 Task: Find connections with filter location Espoo with filter topic #Mobilemarketingwith filter profile language Spanish with filter current company Tata Consumer Products with filter school INIFD Institute with filter industry Electric Lighting Equipment Manufacturing with filter service category Software Testing with filter keywords title Barista
Action: Mouse moved to (257, 199)
Screenshot: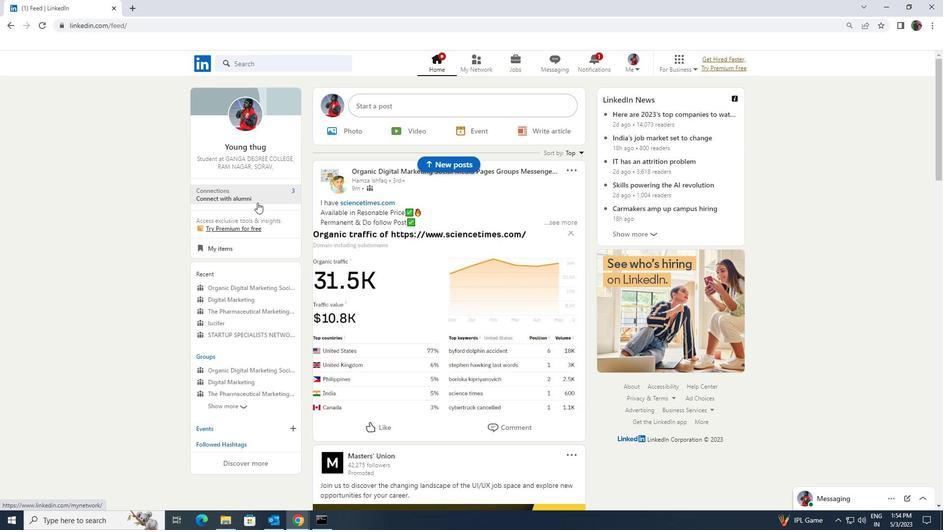 
Action: Mouse pressed left at (257, 199)
Screenshot: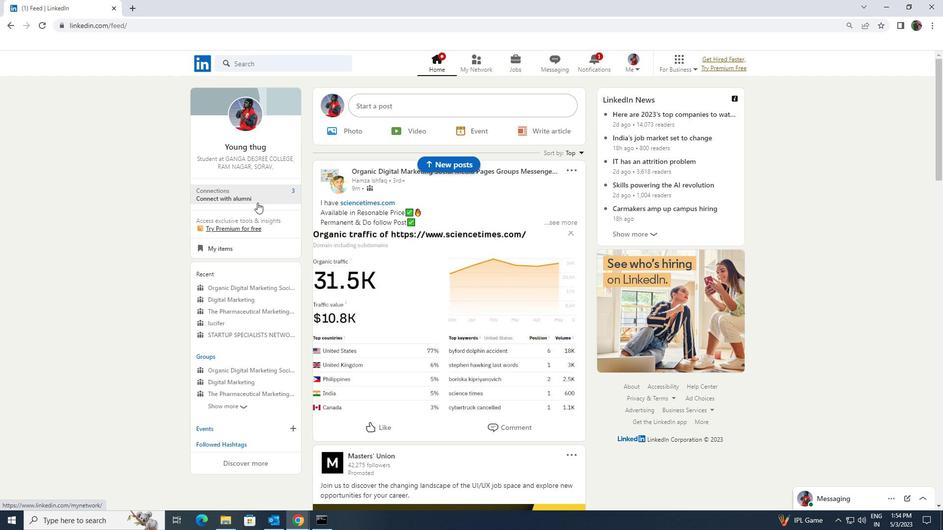 
Action: Mouse moved to (251, 118)
Screenshot: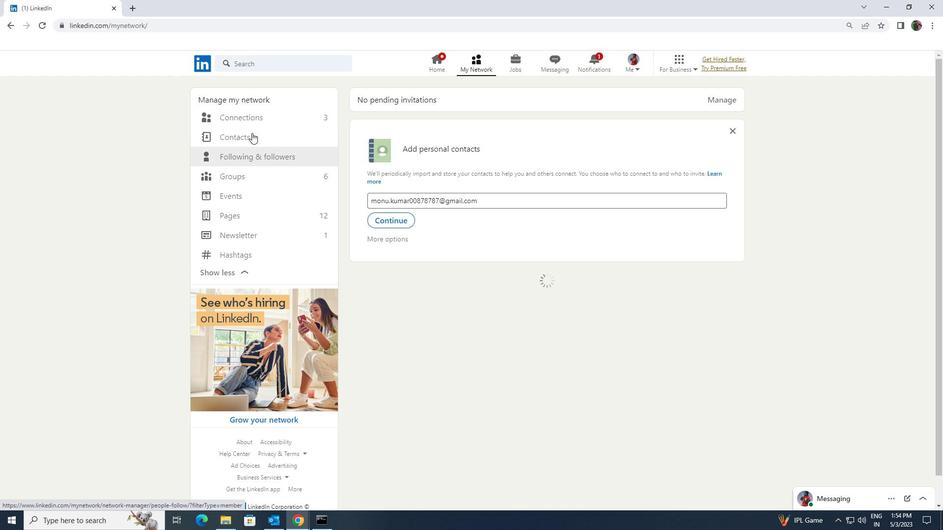 
Action: Mouse pressed left at (251, 118)
Screenshot: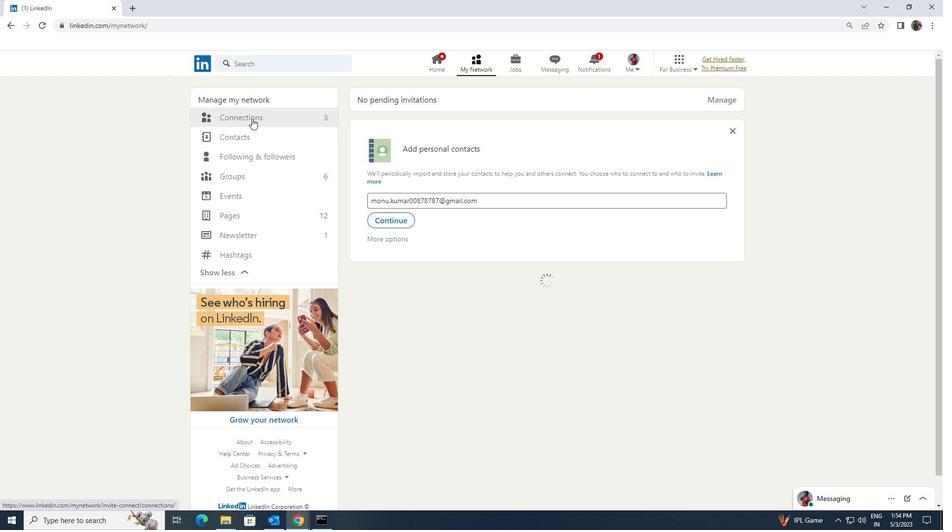 
Action: Mouse moved to (524, 119)
Screenshot: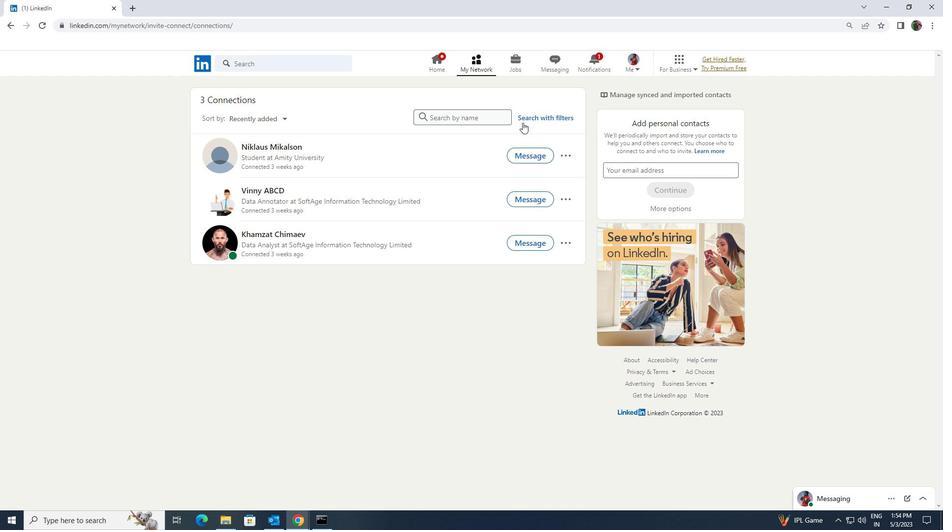 
Action: Mouse pressed left at (524, 119)
Screenshot: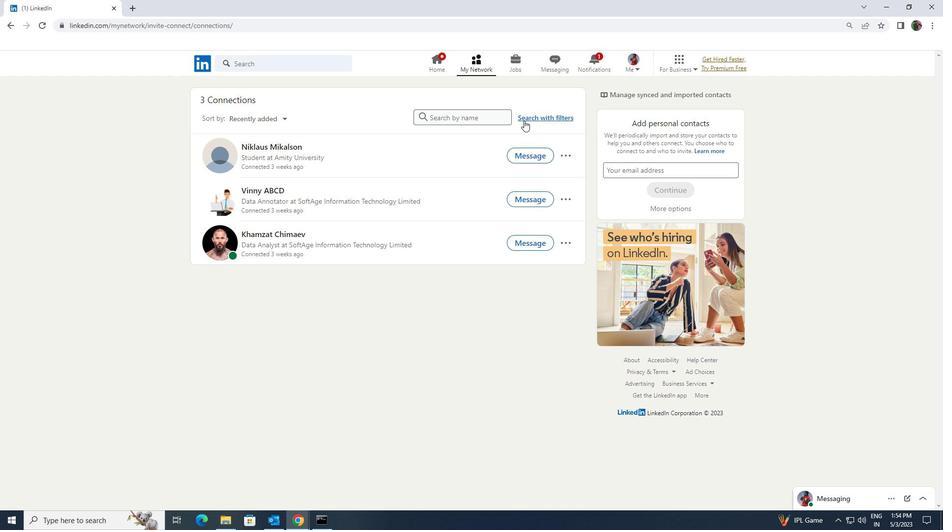 
Action: Mouse moved to (505, 94)
Screenshot: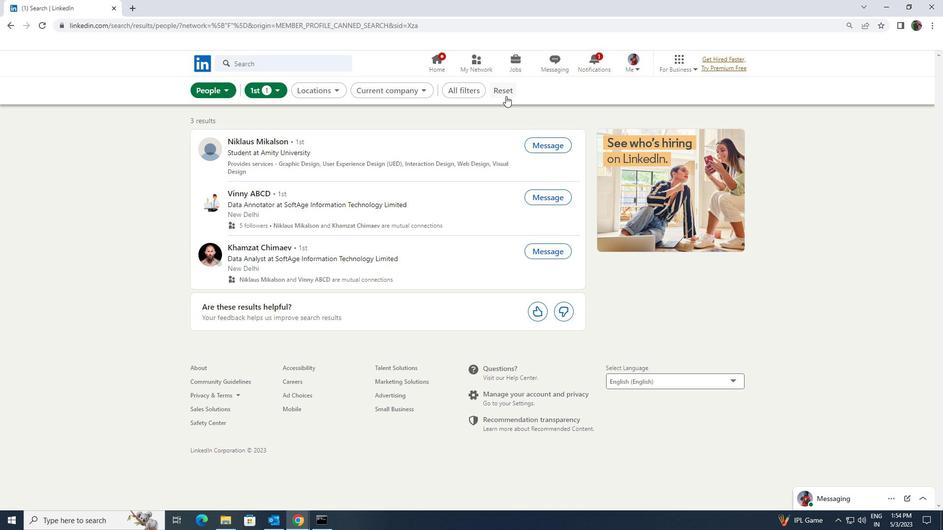 
Action: Mouse pressed left at (505, 94)
Screenshot: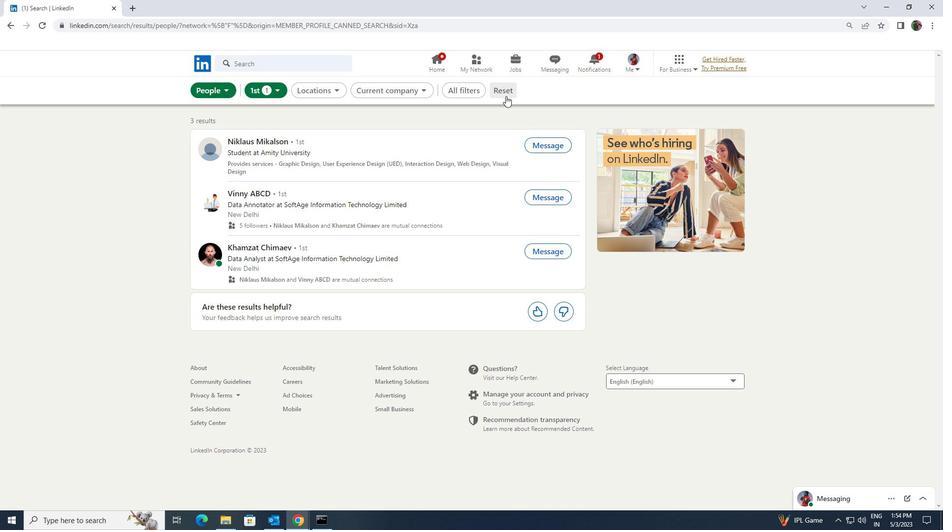 
Action: Mouse moved to (480, 91)
Screenshot: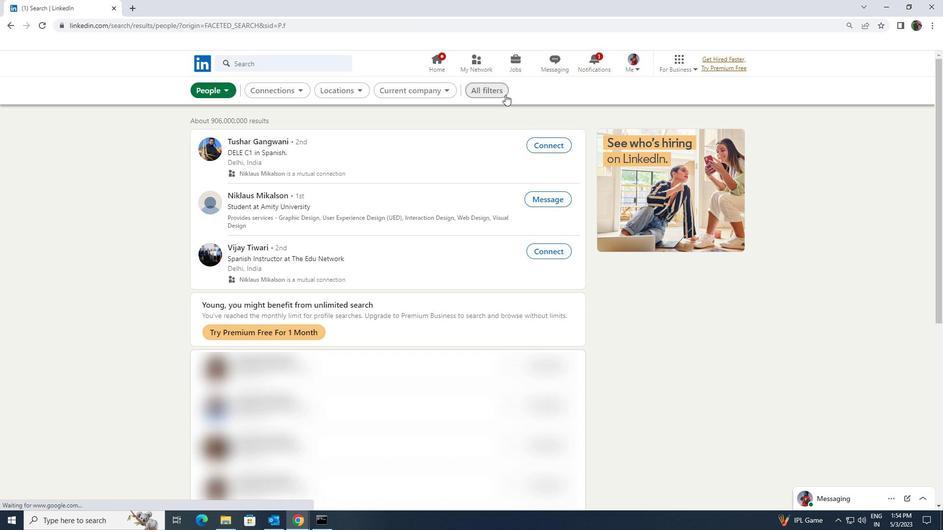 
Action: Mouse pressed left at (480, 91)
Screenshot: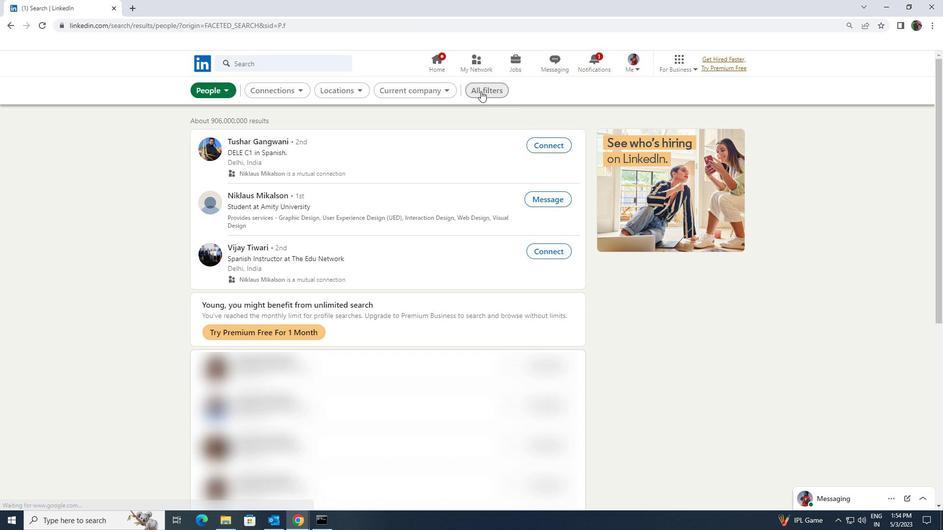 
Action: Mouse moved to (808, 381)
Screenshot: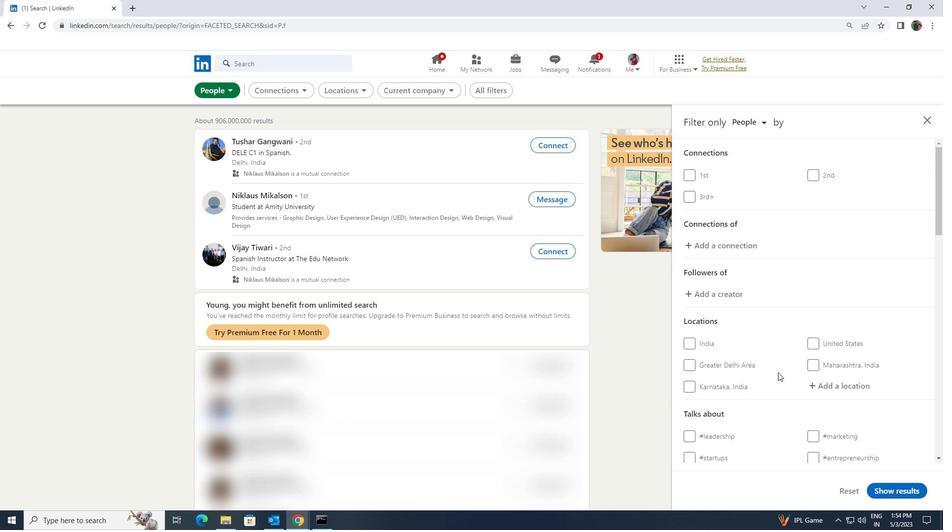 
Action: Mouse pressed left at (808, 381)
Screenshot: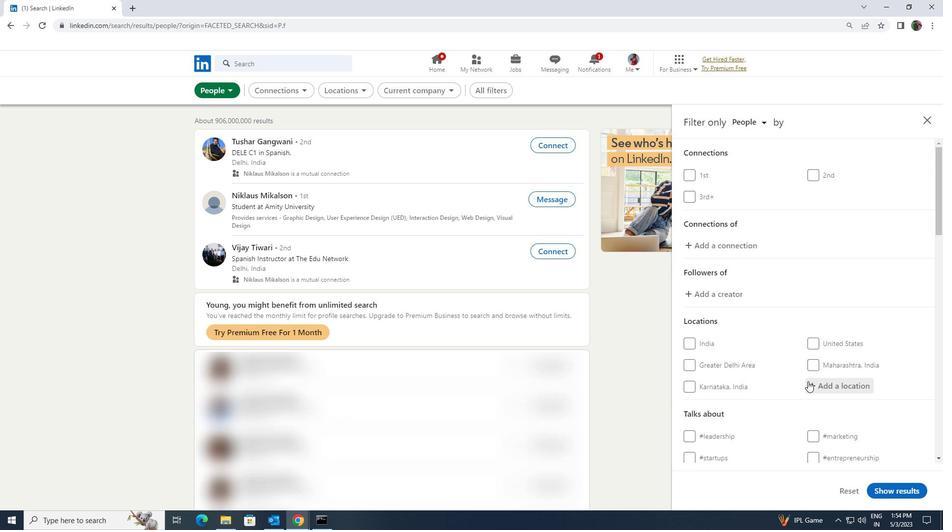 
Action: Mouse moved to (806, 381)
Screenshot: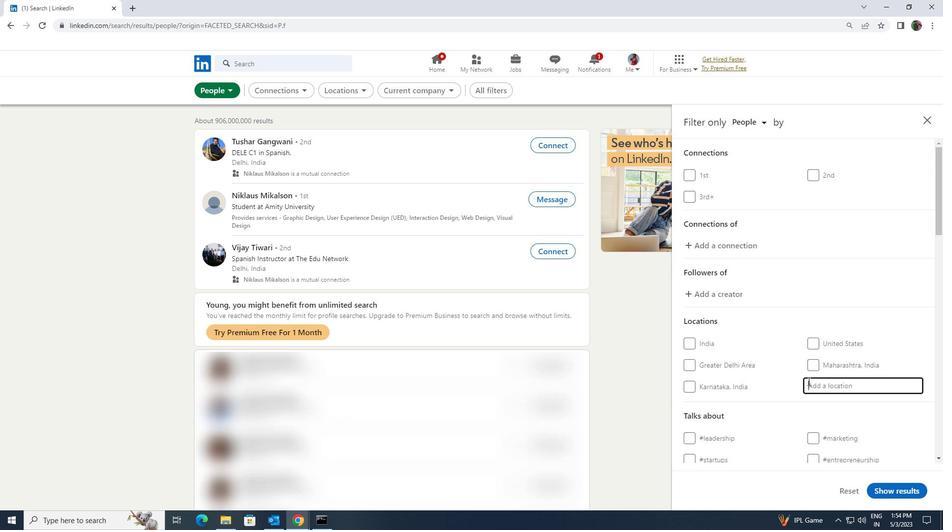 
Action: Key pressed <Key.shift>ESPOO
Screenshot: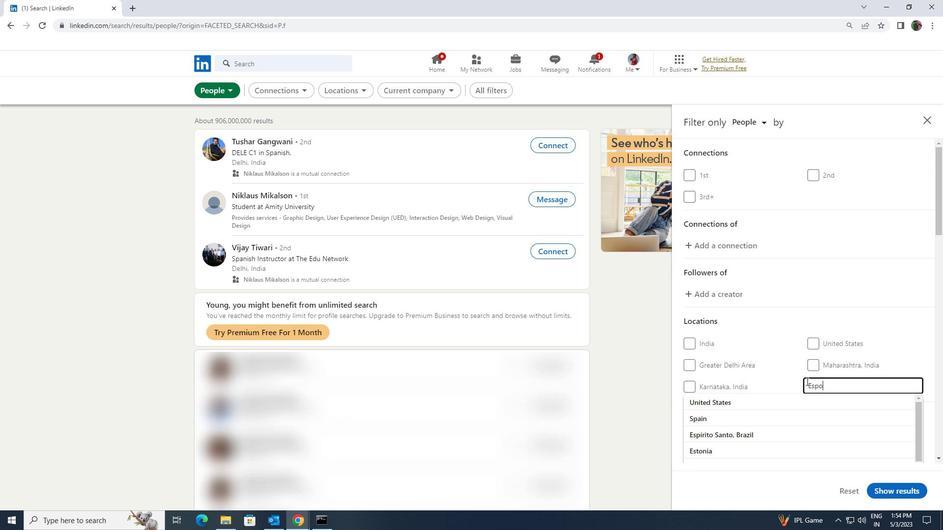 
Action: Mouse moved to (792, 403)
Screenshot: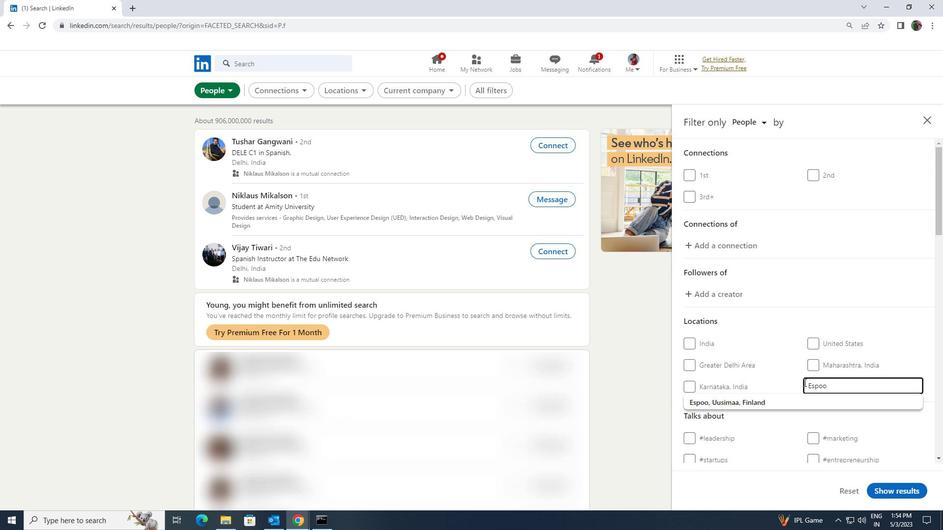 
Action: Mouse pressed left at (792, 403)
Screenshot: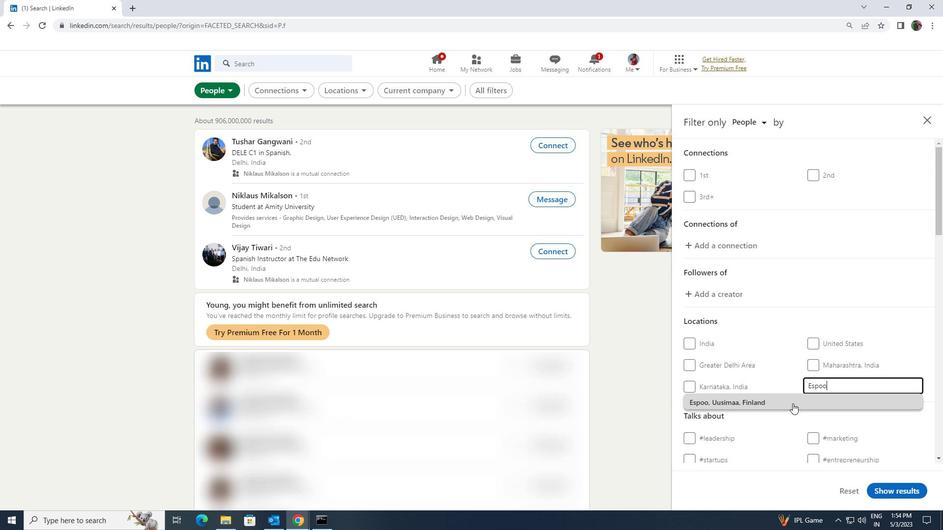 
Action: Mouse moved to (792, 403)
Screenshot: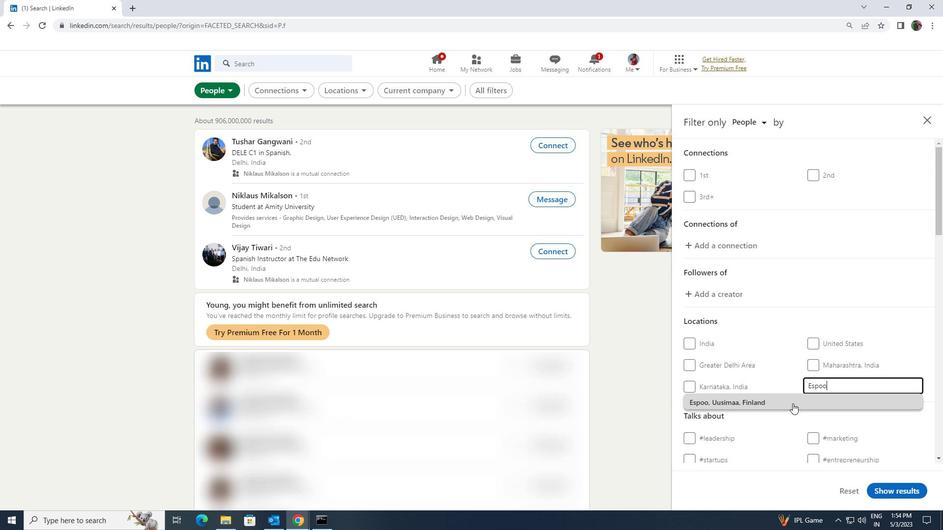 
Action: Mouse scrolled (792, 403) with delta (0, 0)
Screenshot: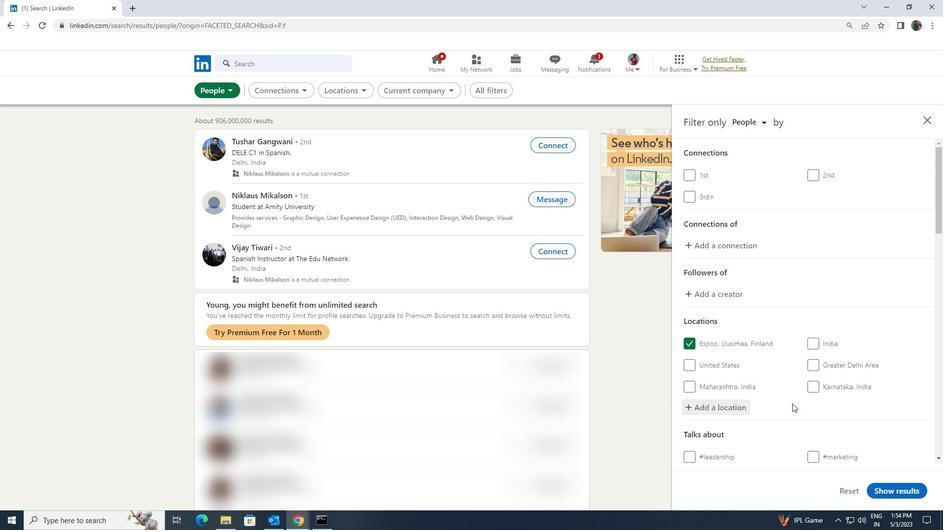 
Action: Mouse scrolled (792, 403) with delta (0, 0)
Screenshot: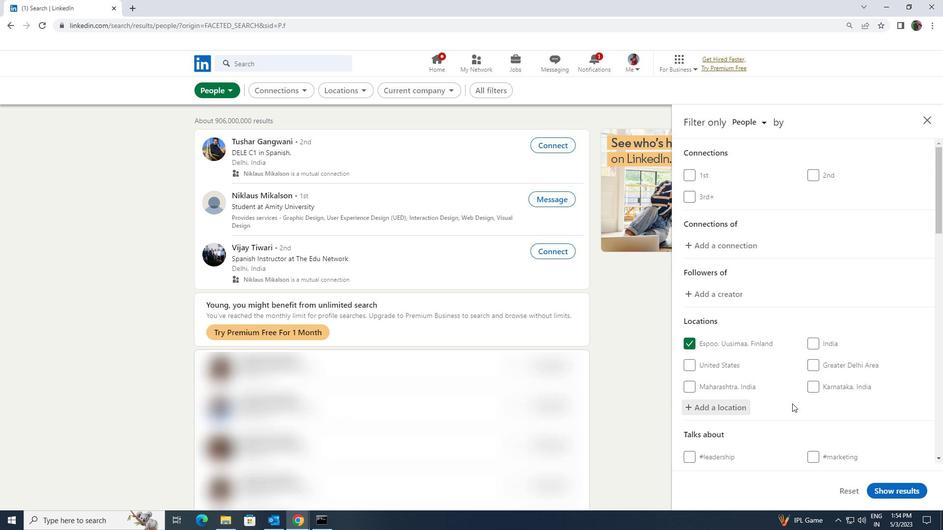 
Action: Mouse moved to (806, 397)
Screenshot: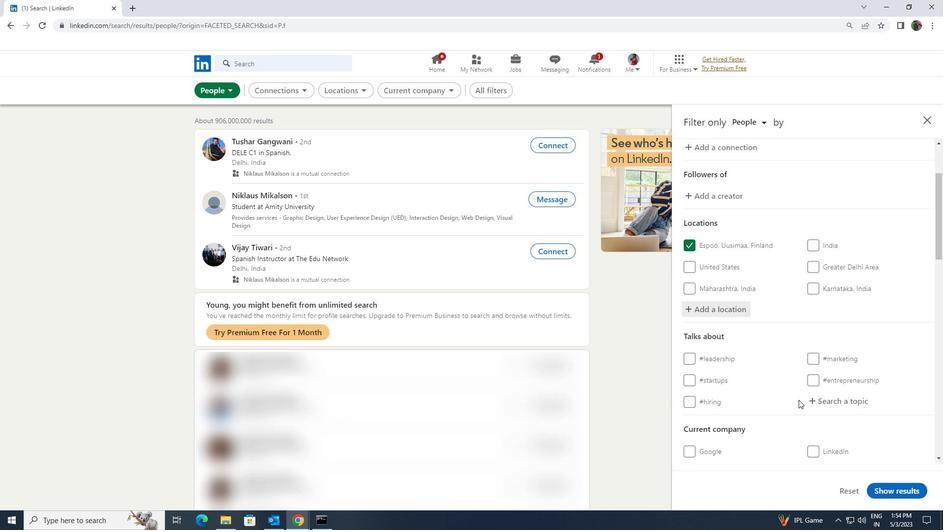 
Action: Mouse pressed left at (806, 397)
Screenshot: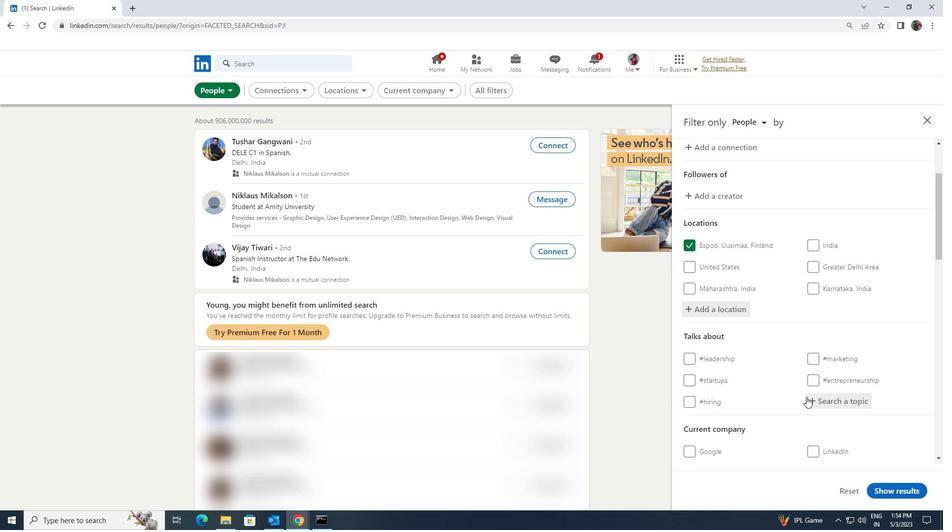 
Action: Mouse moved to (805, 396)
Screenshot: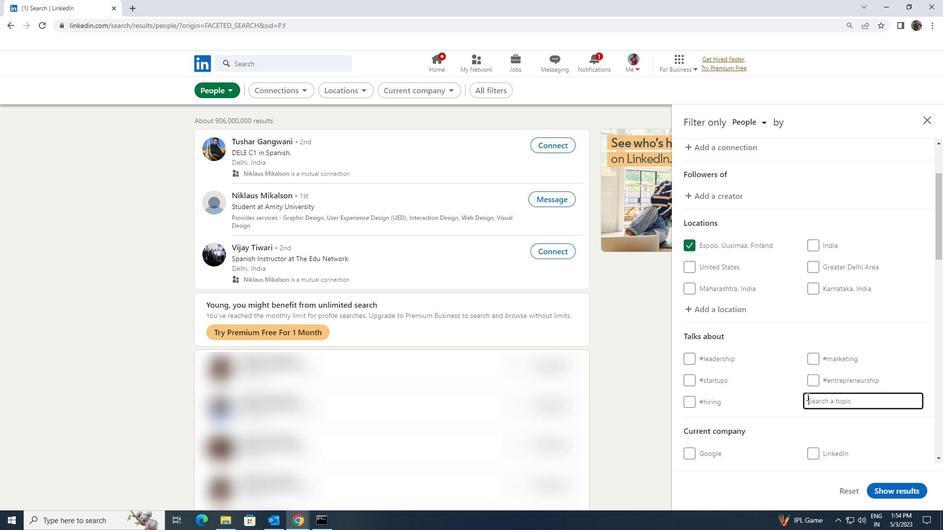 
Action: Key pressed <Key.shift>MOBILEMARKET
Screenshot: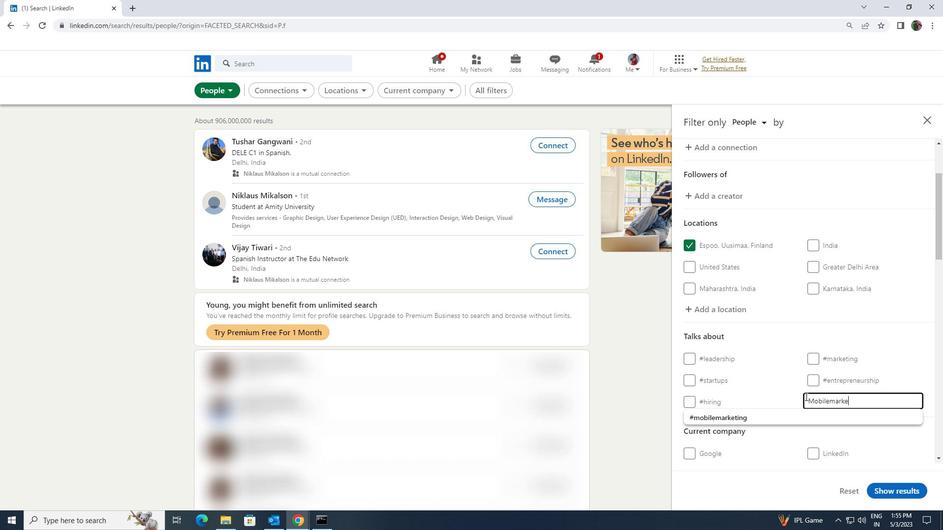 
Action: Mouse moved to (786, 412)
Screenshot: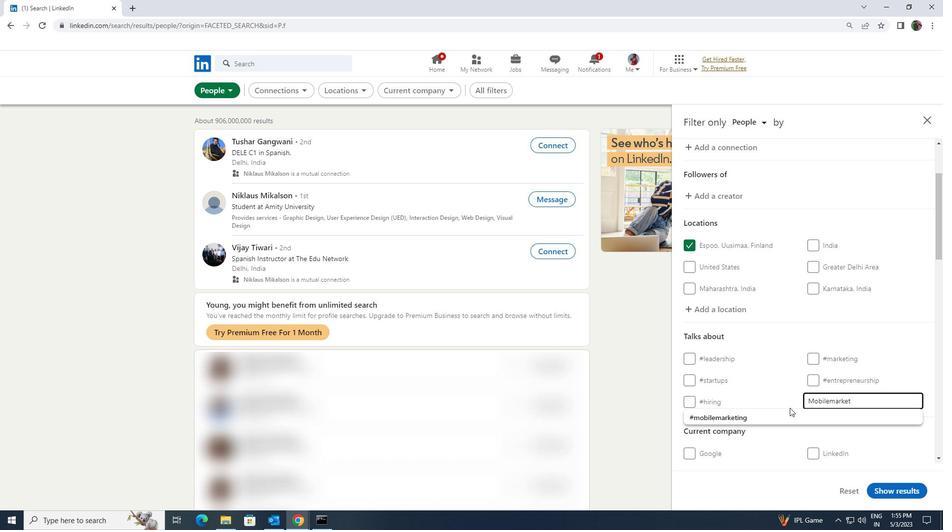
Action: Mouse pressed left at (786, 412)
Screenshot: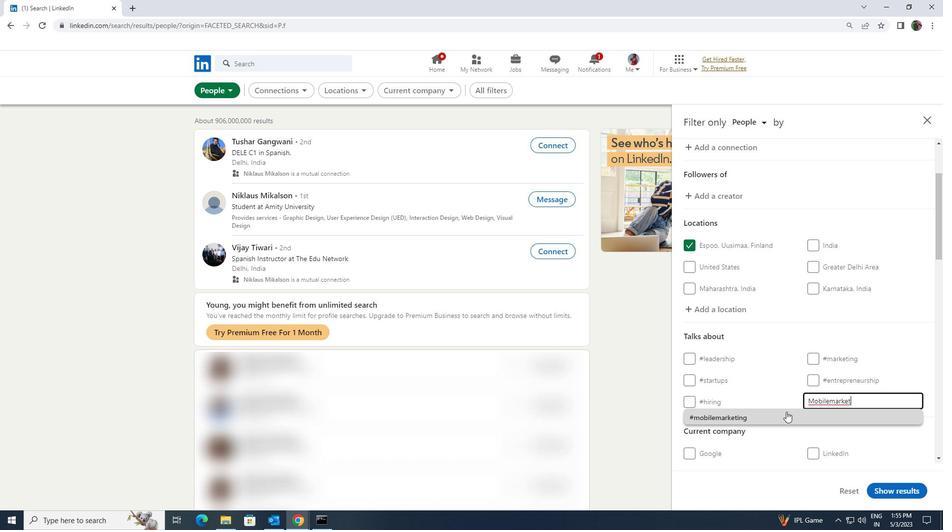 
Action: Mouse scrolled (786, 411) with delta (0, 0)
Screenshot: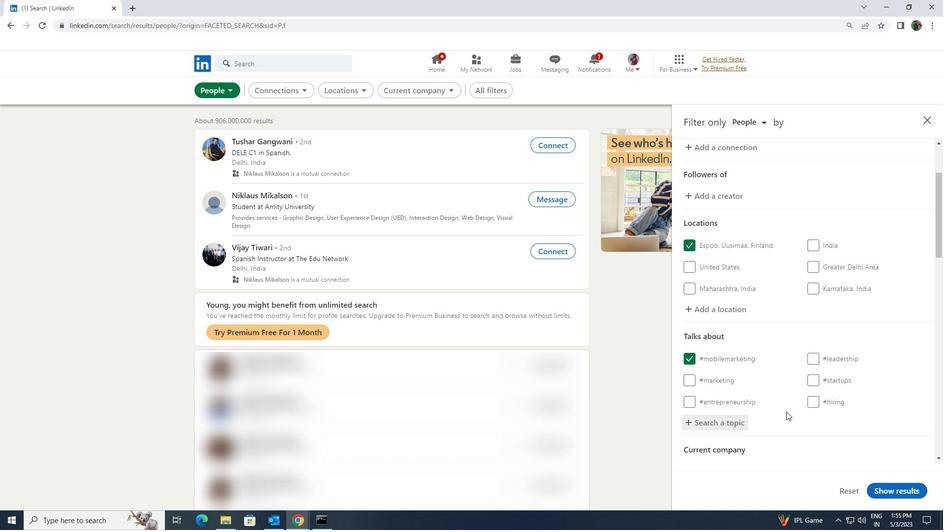 
Action: Mouse scrolled (786, 411) with delta (0, 0)
Screenshot: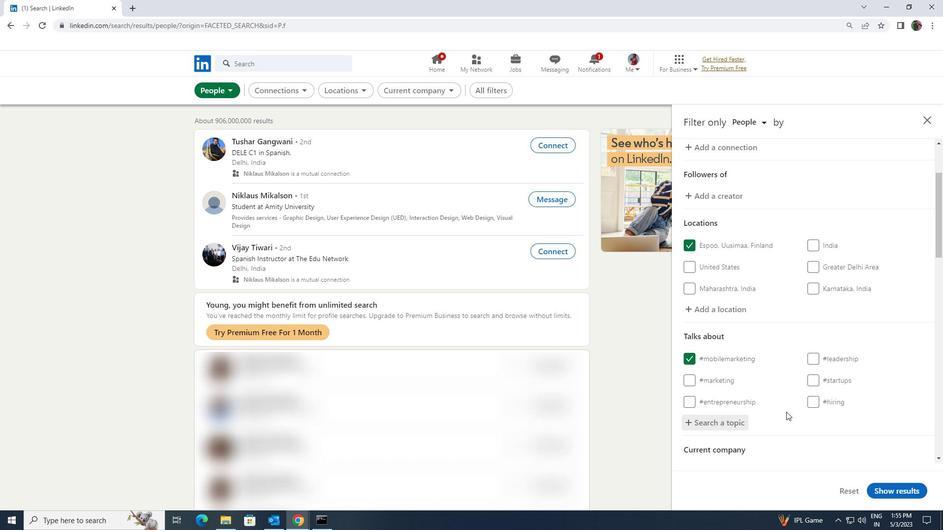 
Action: Mouse moved to (786, 412)
Screenshot: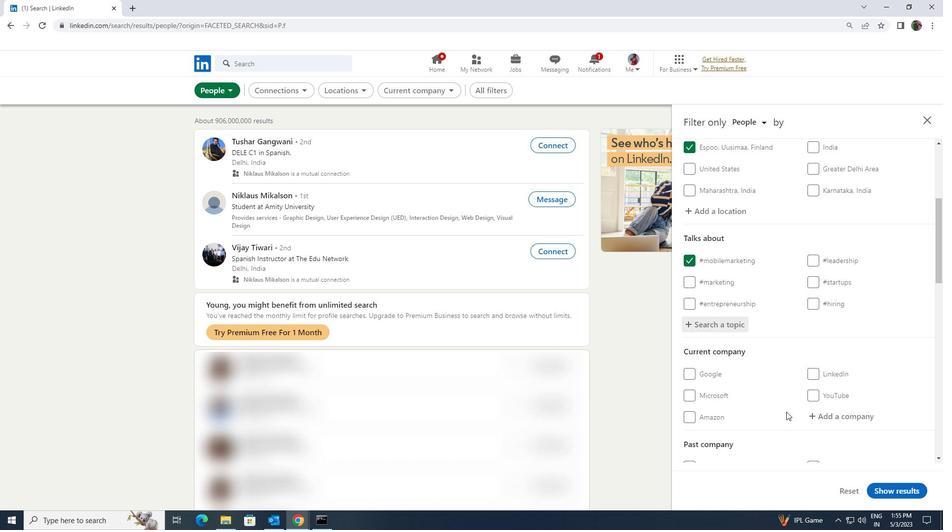 
Action: Mouse scrolled (786, 411) with delta (0, 0)
Screenshot: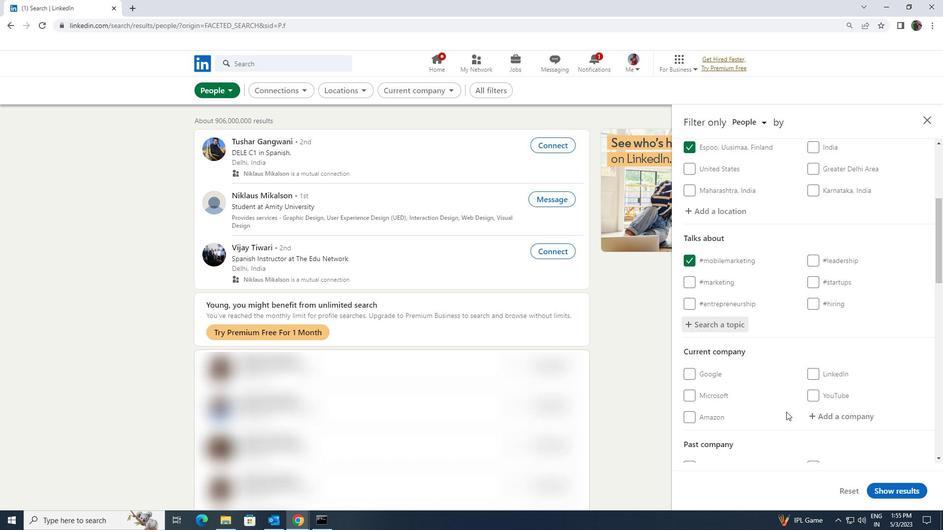 
Action: Mouse moved to (793, 406)
Screenshot: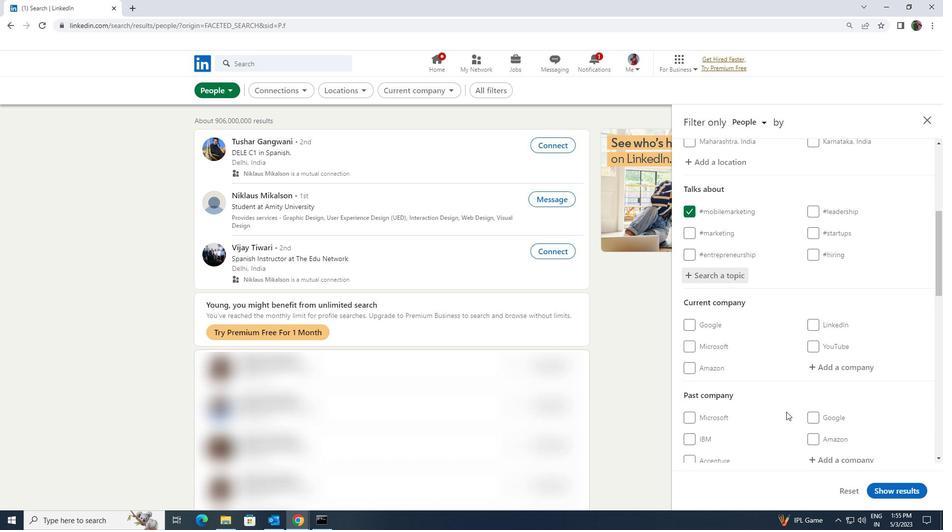 
Action: Mouse scrolled (793, 406) with delta (0, 0)
Screenshot: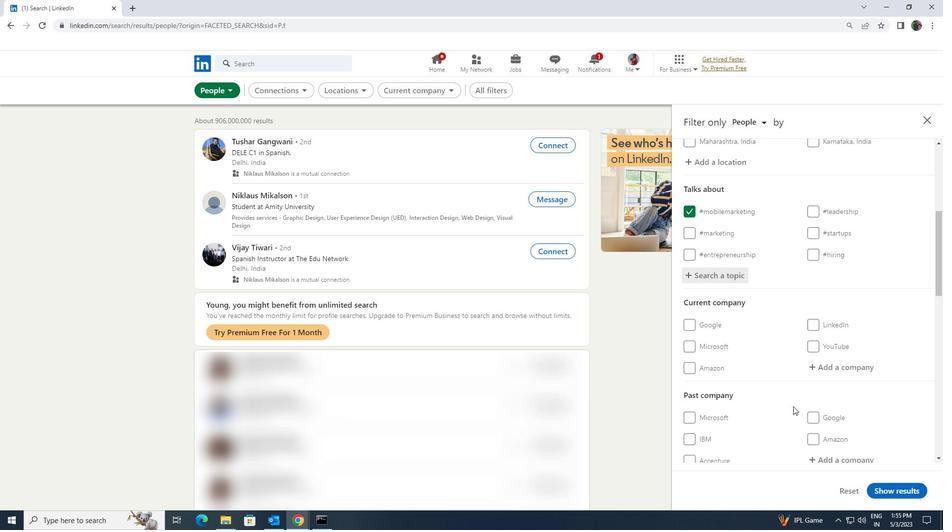 
Action: Mouse scrolled (793, 406) with delta (0, 0)
Screenshot: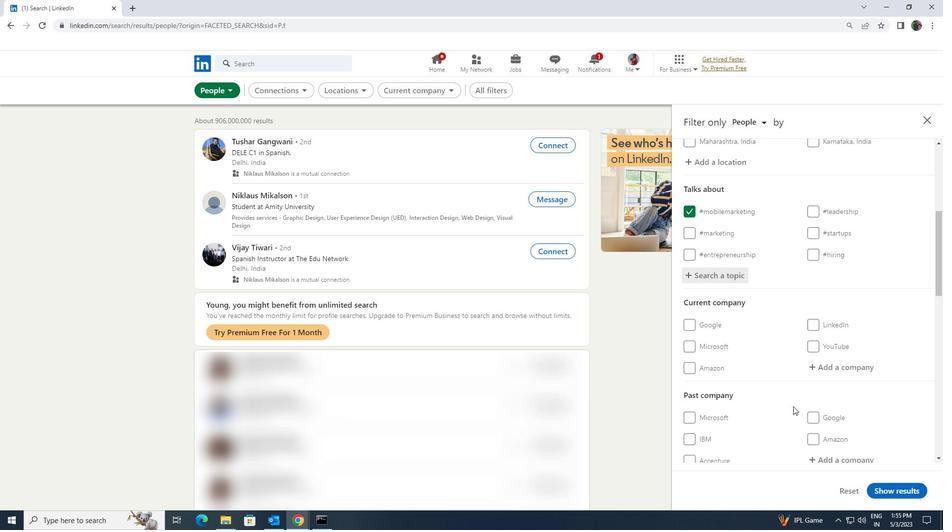 
Action: Mouse scrolled (793, 406) with delta (0, 0)
Screenshot: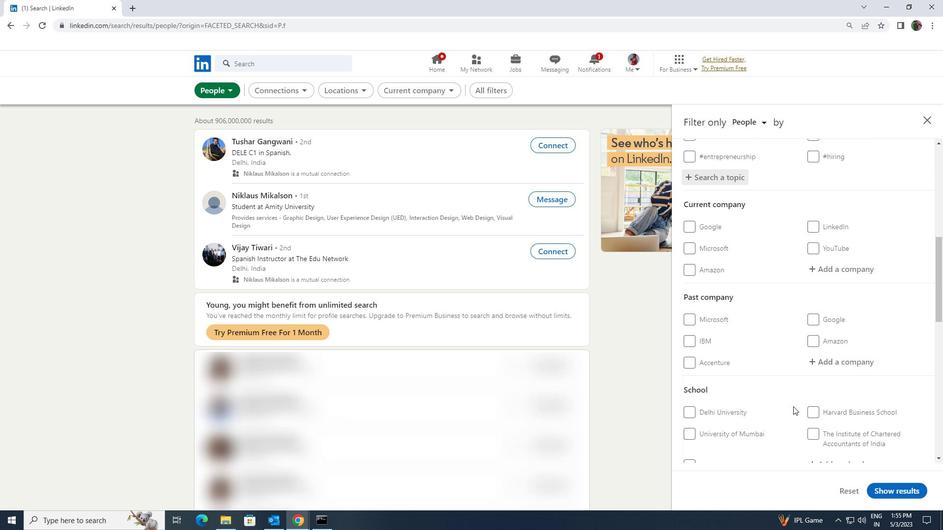 
Action: Mouse scrolled (793, 406) with delta (0, 0)
Screenshot: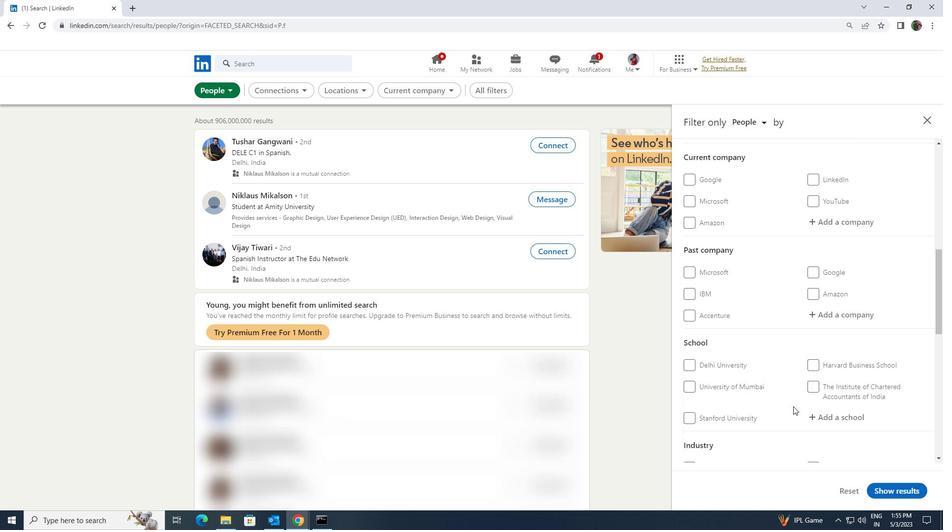 
Action: Mouse scrolled (793, 406) with delta (0, 0)
Screenshot: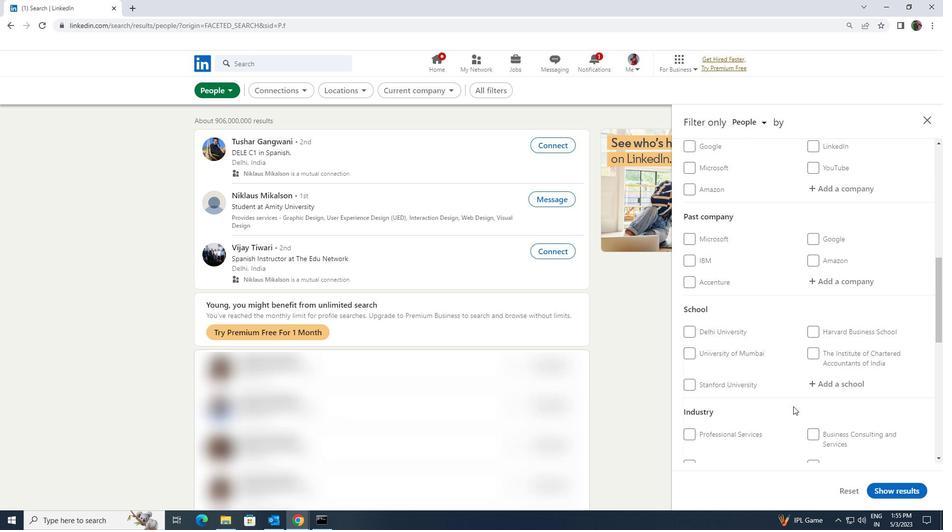 
Action: Mouse scrolled (793, 406) with delta (0, 0)
Screenshot: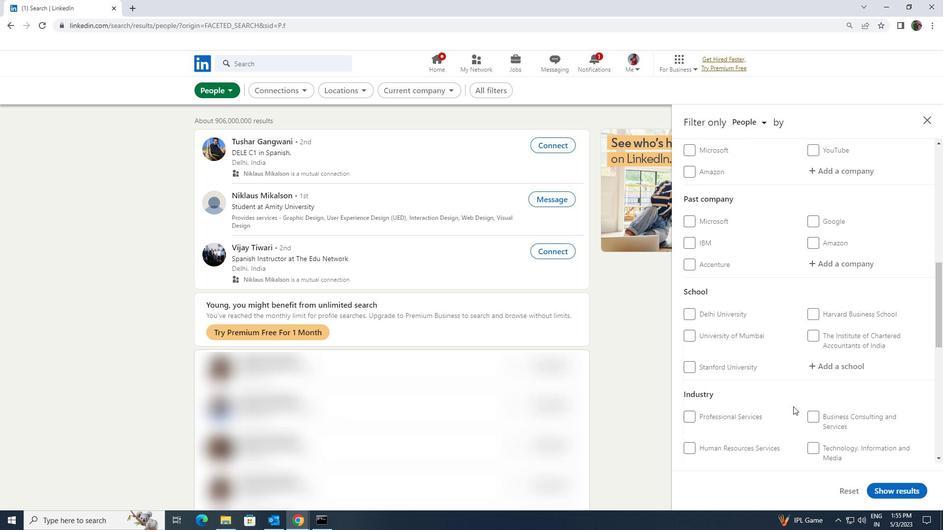 
Action: Mouse scrolled (793, 406) with delta (0, 0)
Screenshot: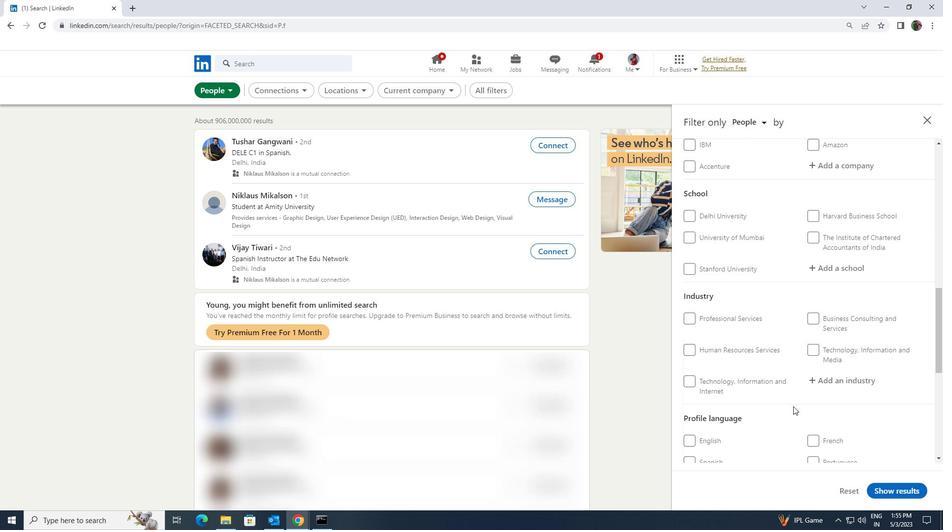 
Action: Mouse moved to (696, 411)
Screenshot: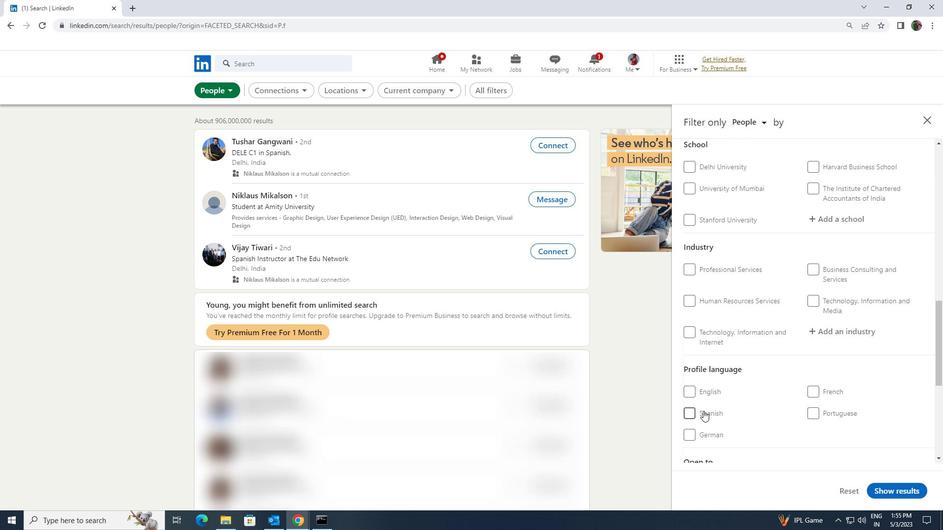 
Action: Mouse pressed left at (696, 411)
Screenshot: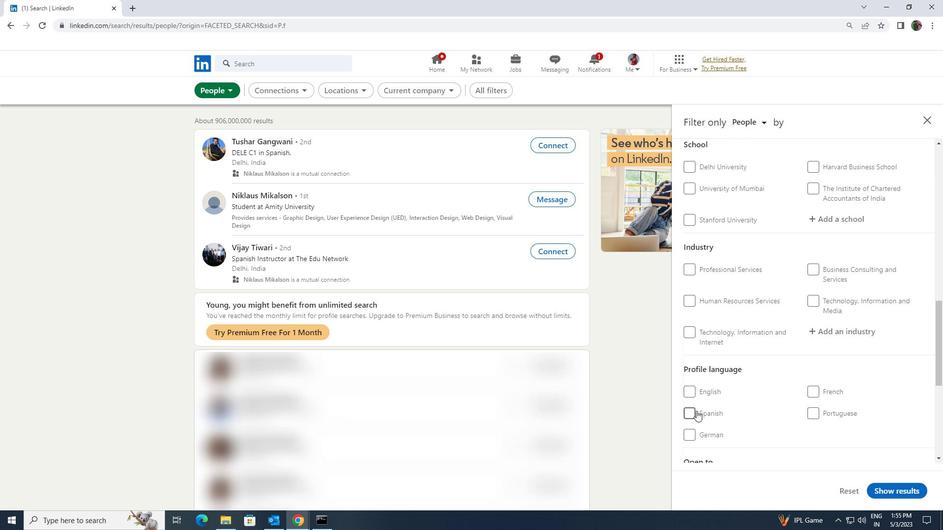 
Action: Mouse moved to (792, 390)
Screenshot: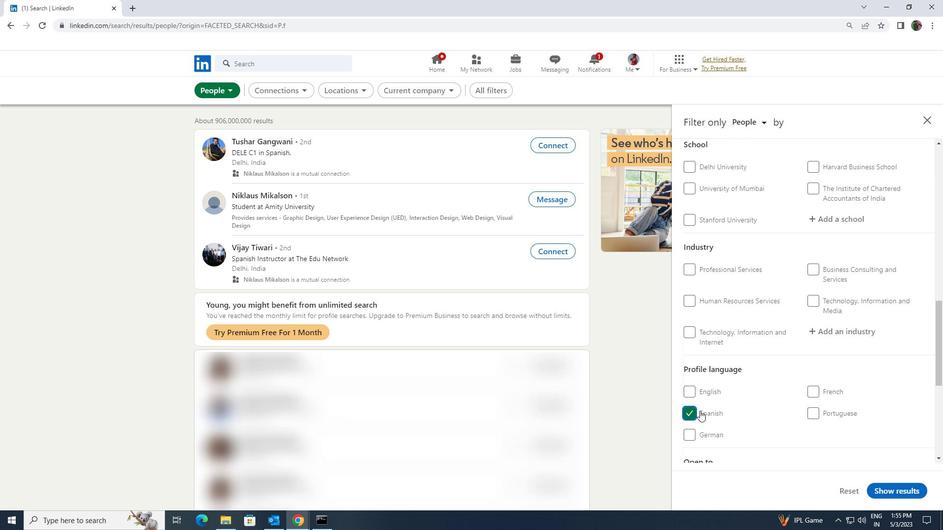 
Action: Mouse scrolled (792, 390) with delta (0, 0)
Screenshot: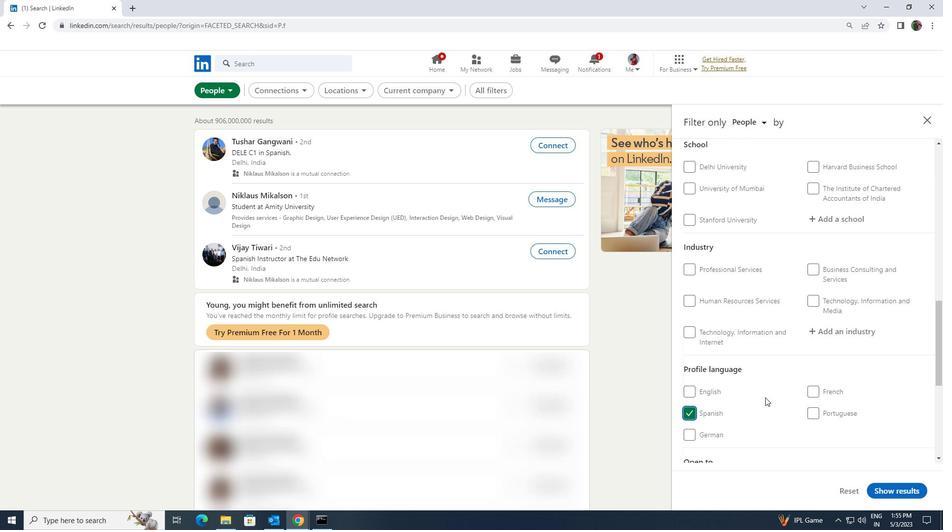 
Action: Mouse scrolled (792, 390) with delta (0, 0)
Screenshot: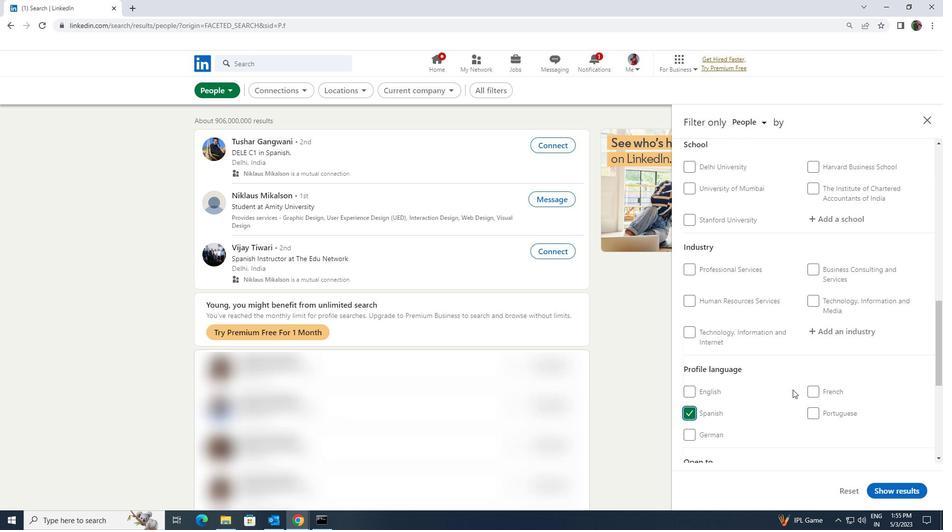 
Action: Mouse moved to (794, 389)
Screenshot: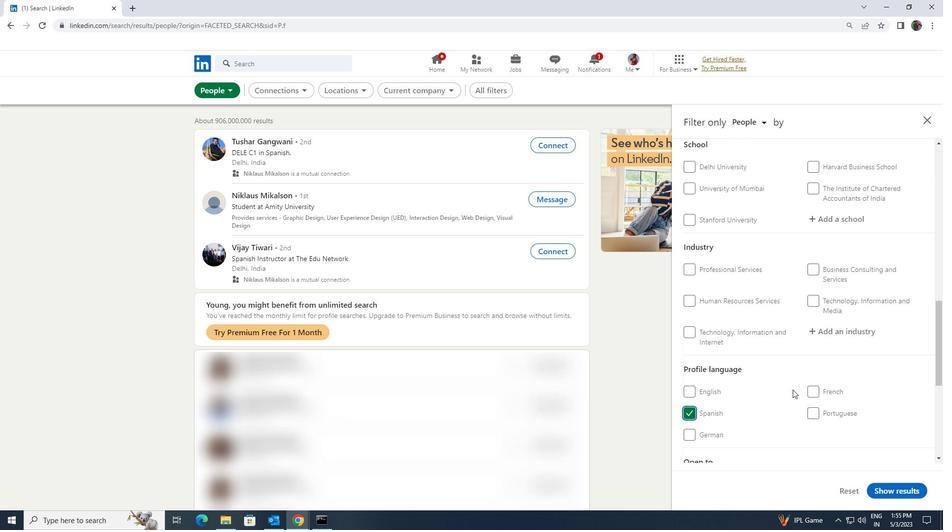 
Action: Mouse scrolled (794, 390) with delta (0, 0)
Screenshot: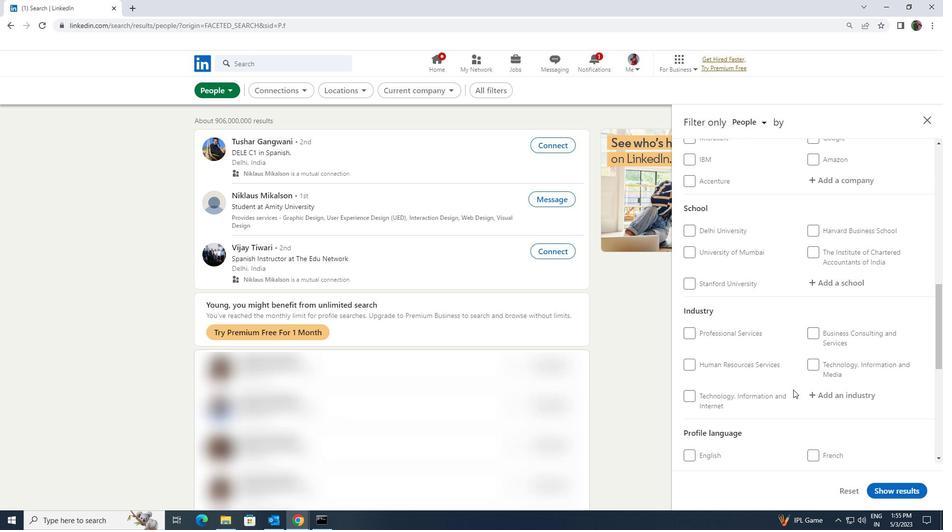 
Action: Mouse scrolled (794, 390) with delta (0, 0)
Screenshot: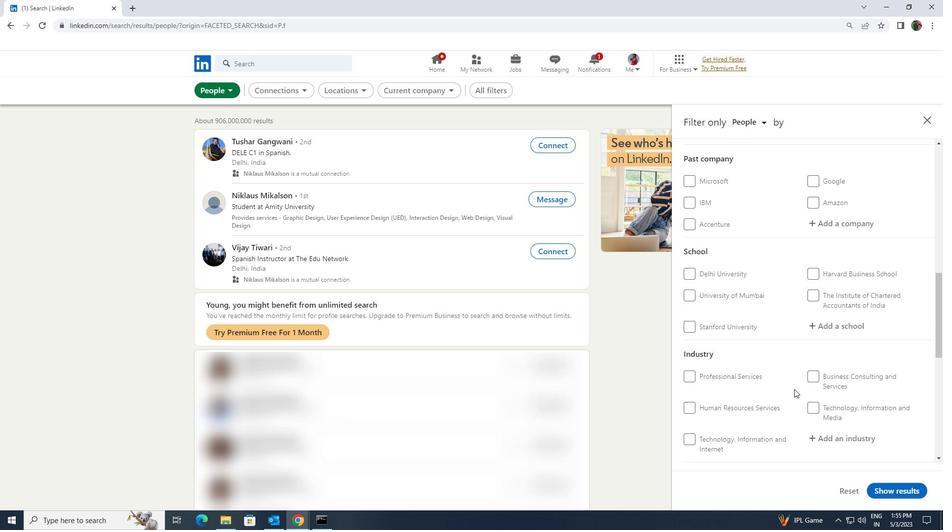 
Action: Mouse scrolled (794, 390) with delta (0, 0)
Screenshot: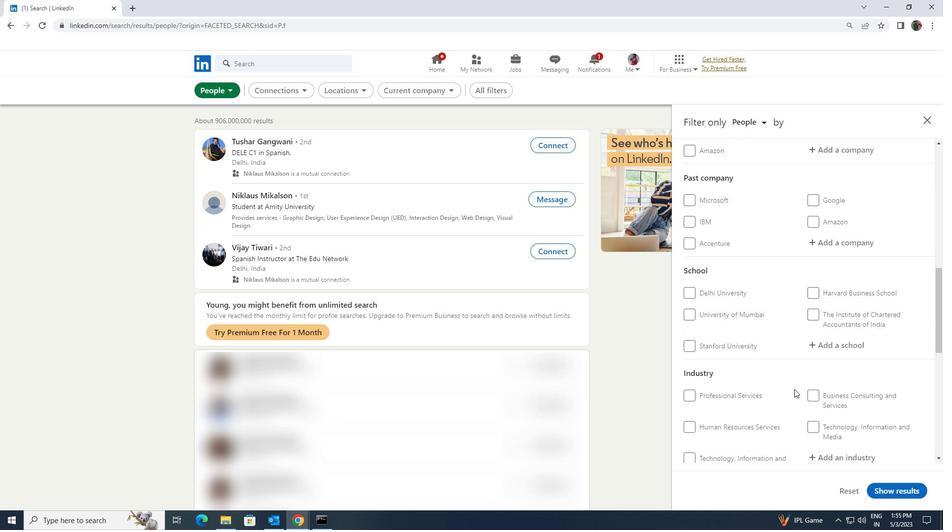 
Action: Mouse scrolled (794, 390) with delta (0, 0)
Screenshot: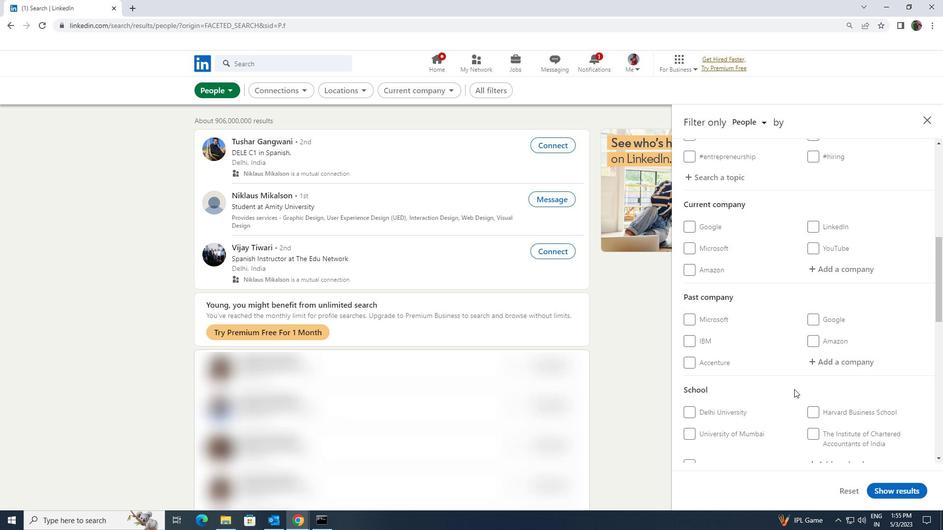 
Action: Mouse scrolled (794, 390) with delta (0, 0)
Screenshot: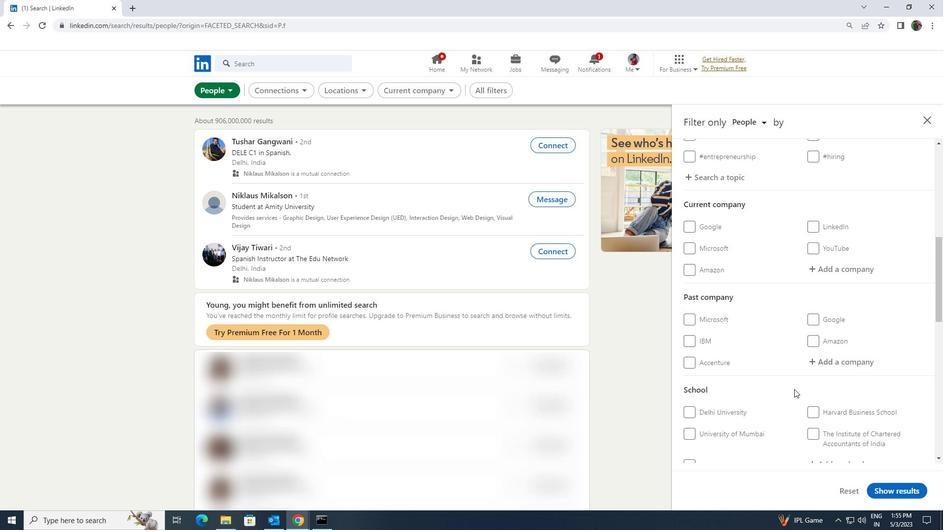 
Action: Mouse moved to (809, 366)
Screenshot: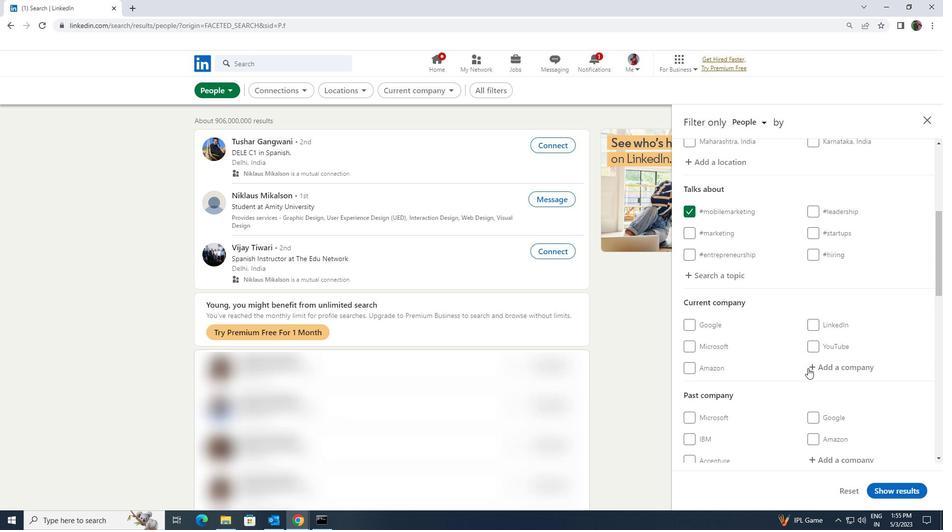 
Action: Mouse pressed left at (809, 366)
Screenshot: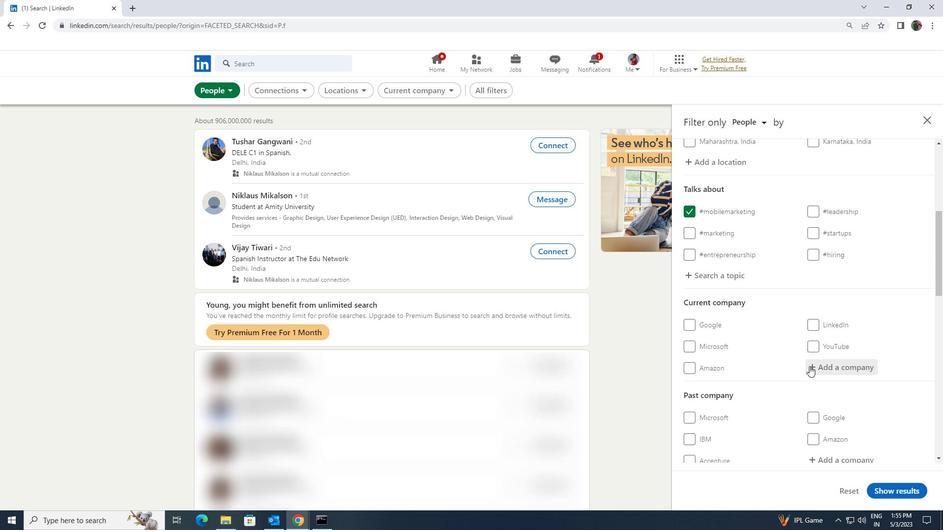
Action: Mouse moved to (808, 366)
Screenshot: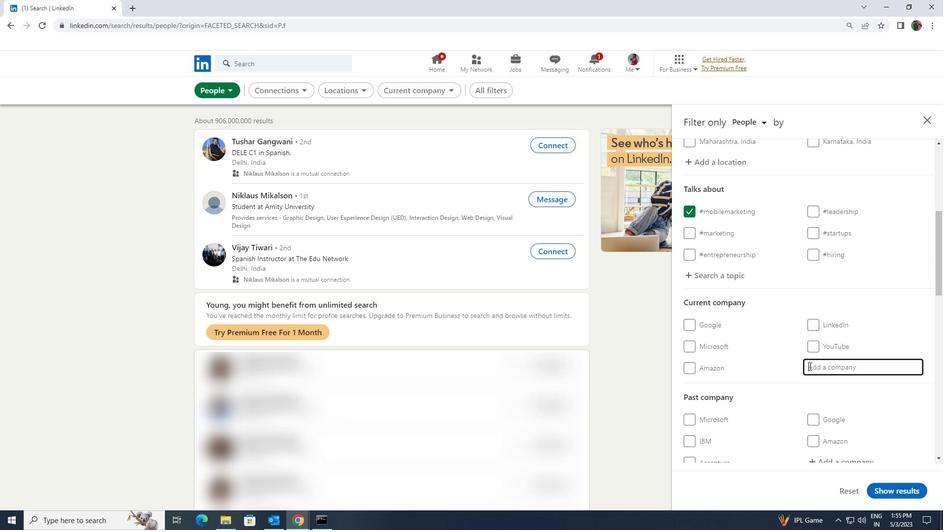 
Action: Key pressed <Key.shift><Key.shift><Key.shift><Key.shift><Key.shift><Key.shift><Key.shift>TATA<Key.space><Key.shift><Key.shift><Key.shift>V<Key.backspace><Key.shift>CONSUMER<Key.space>
Screenshot: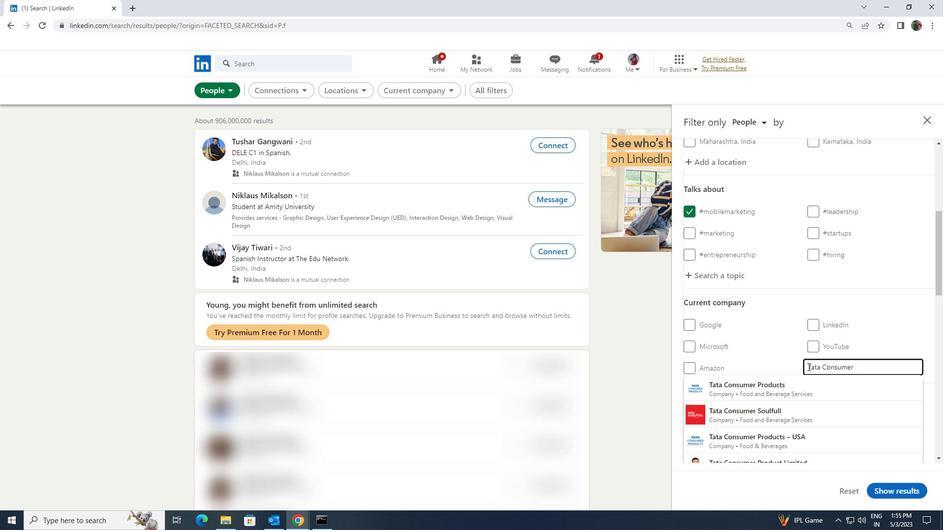 
Action: Mouse moved to (805, 380)
Screenshot: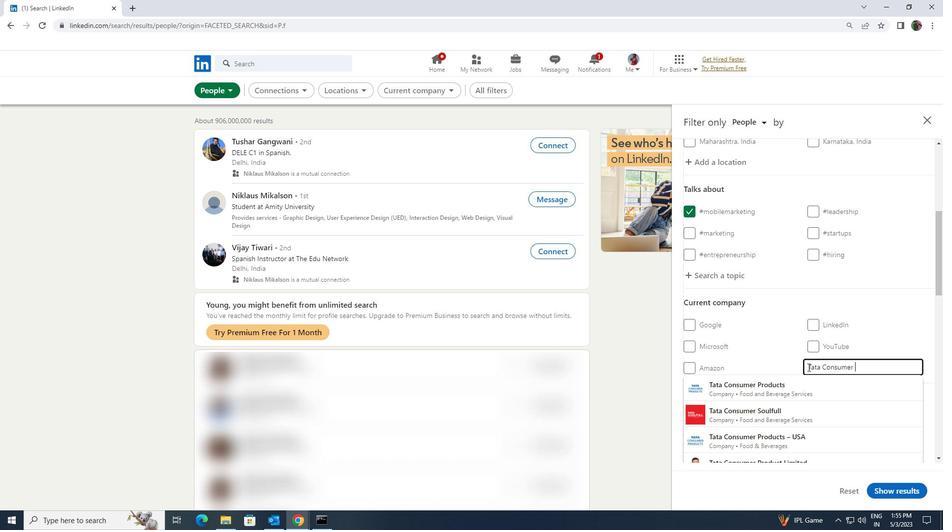 
Action: Mouse pressed left at (805, 380)
Screenshot: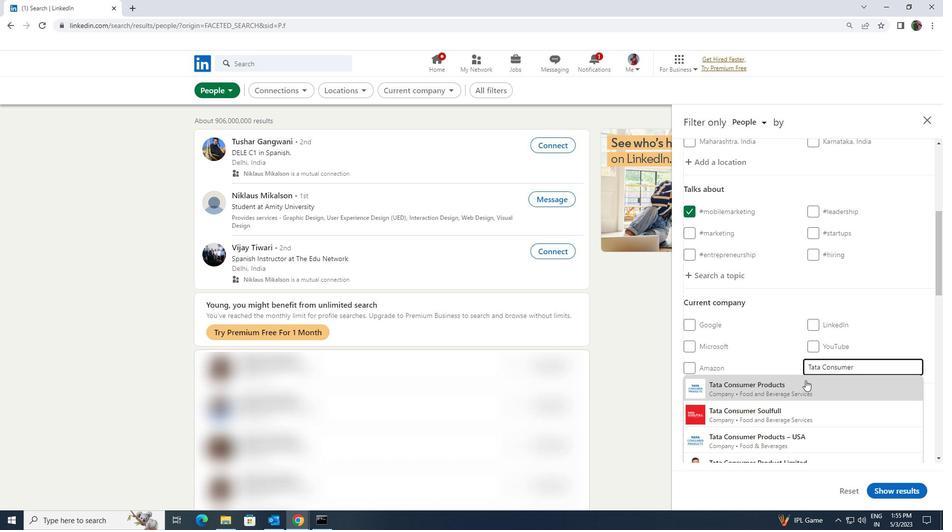 
Action: Mouse moved to (805, 381)
Screenshot: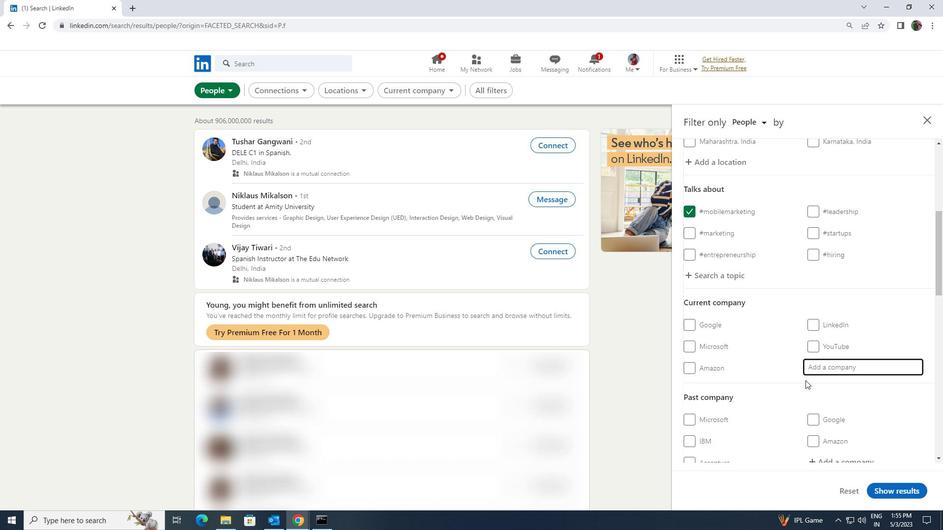 
Action: Mouse scrolled (805, 380) with delta (0, 0)
Screenshot: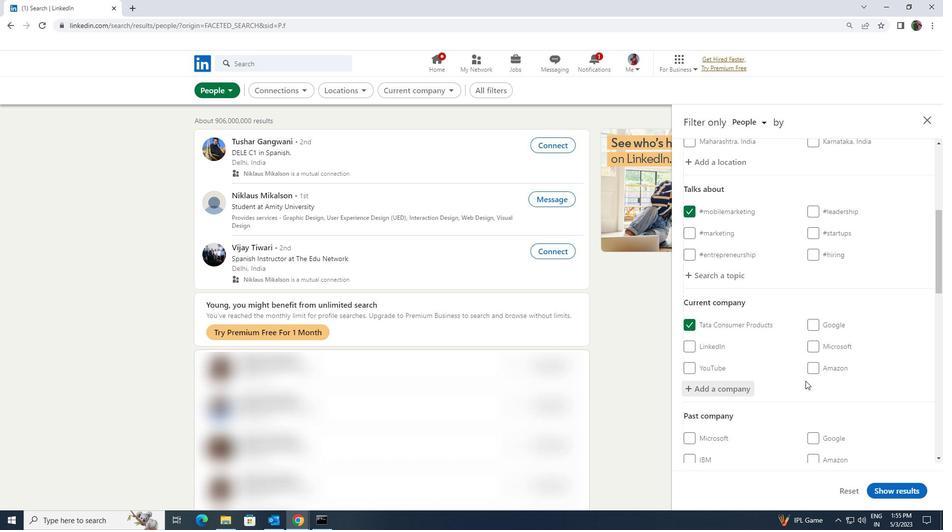 
Action: Mouse scrolled (805, 380) with delta (0, 0)
Screenshot: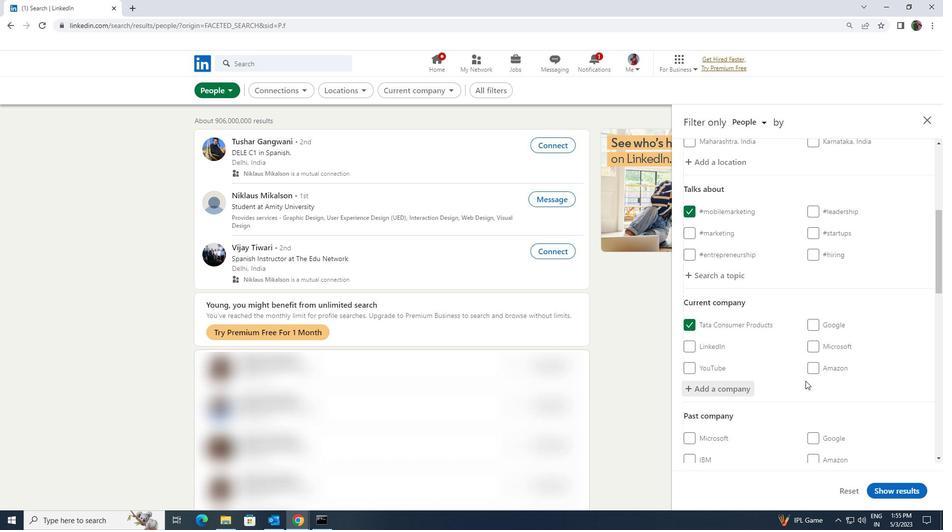 
Action: Mouse scrolled (805, 380) with delta (0, 0)
Screenshot: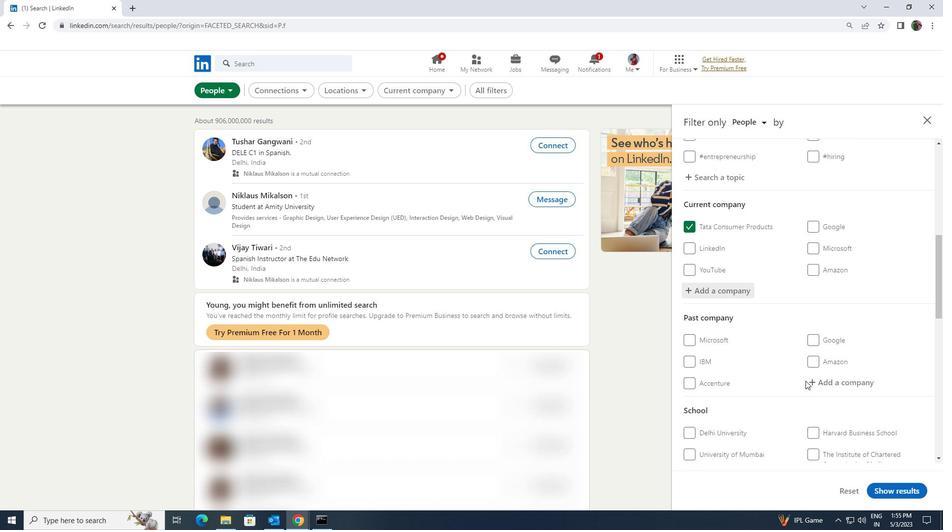 
Action: Mouse scrolled (805, 380) with delta (0, 0)
Screenshot: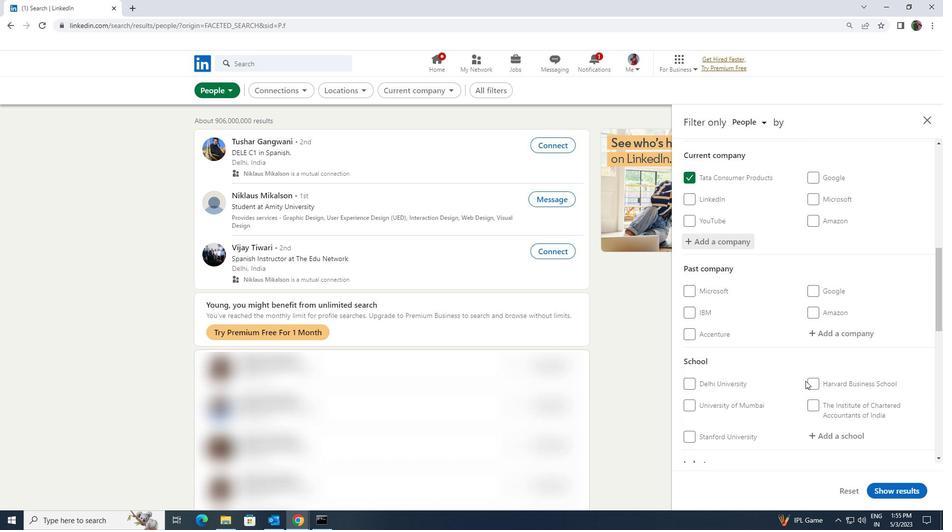 
Action: Mouse moved to (809, 387)
Screenshot: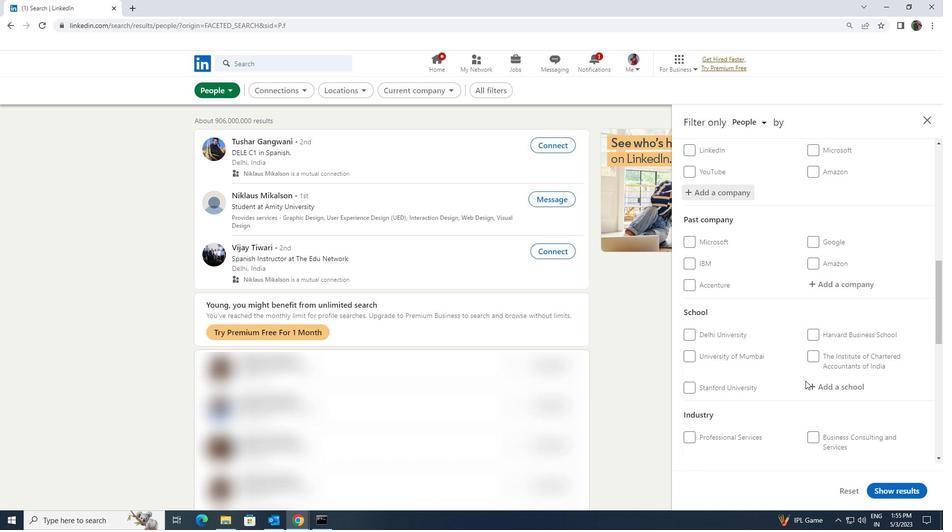 
Action: Mouse pressed left at (809, 387)
Screenshot: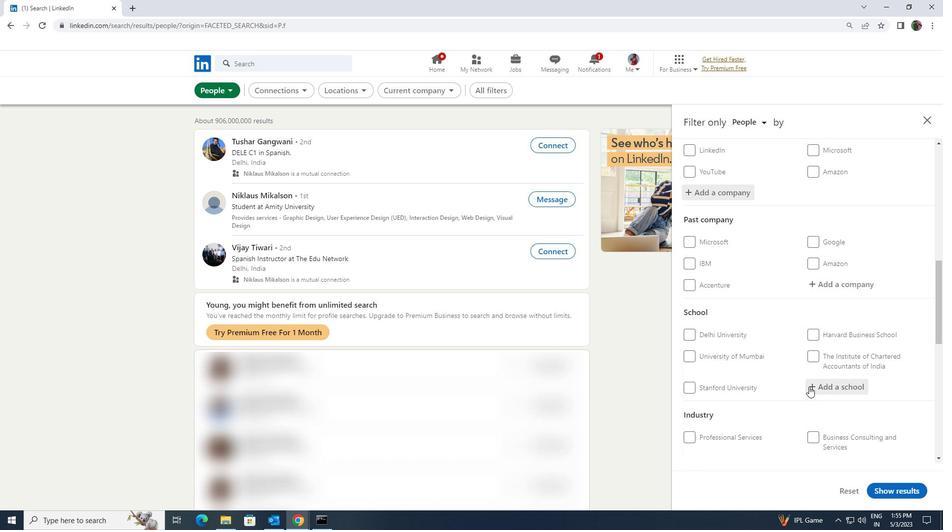 
Action: Key pressed <Key.shift><Key.shift>INIFD
Screenshot: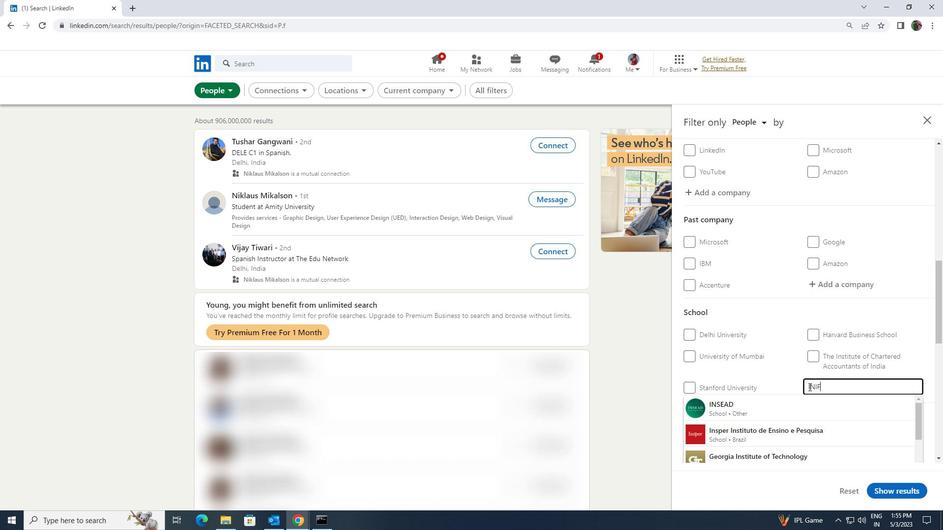 
Action: Mouse moved to (808, 402)
Screenshot: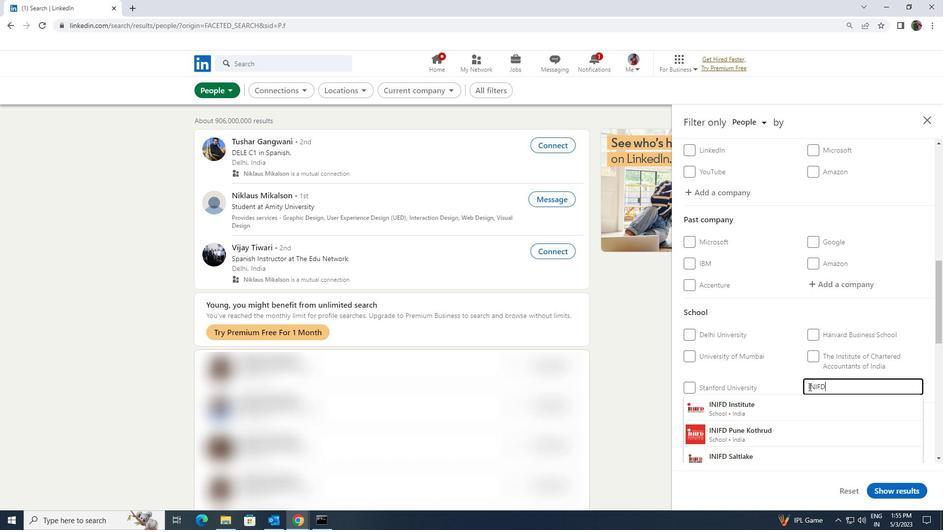 
Action: Mouse pressed left at (808, 402)
Screenshot: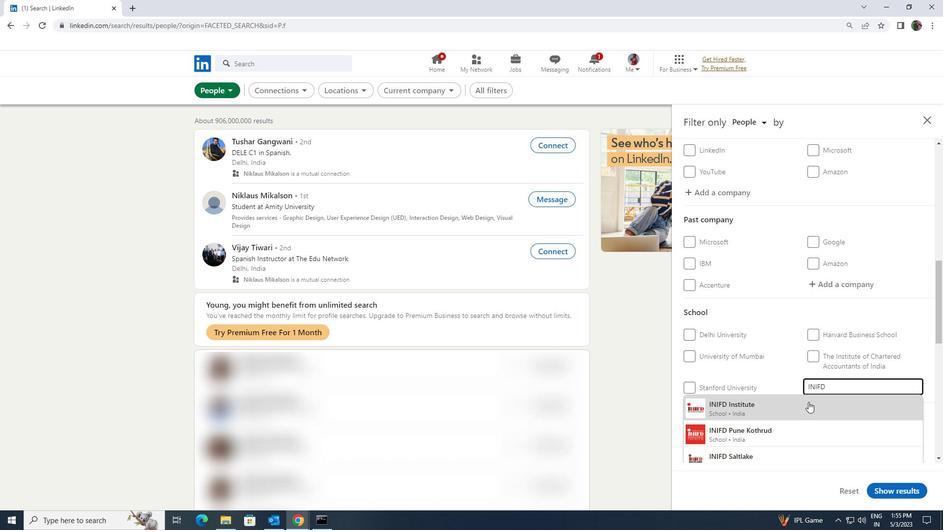 
Action: Mouse scrolled (808, 401) with delta (0, 0)
Screenshot: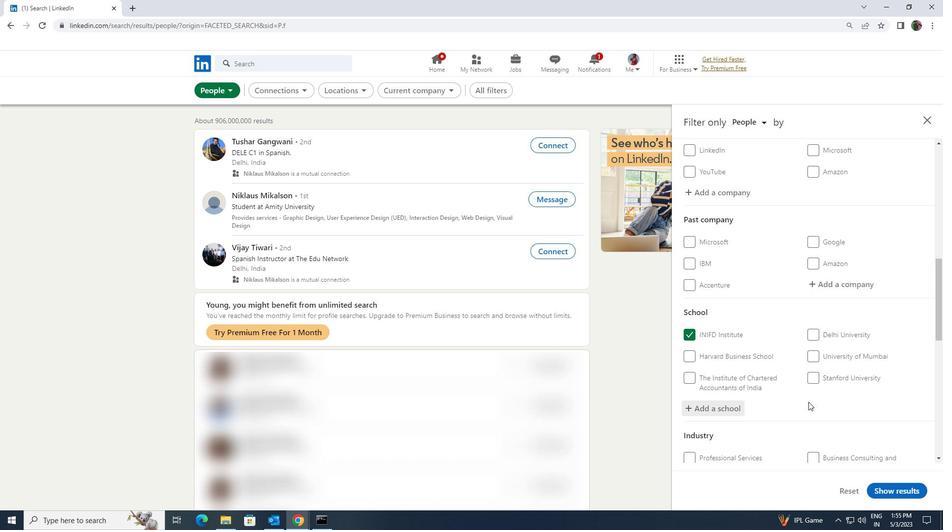 
Action: Mouse scrolled (808, 401) with delta (0, 0)
Screenshot: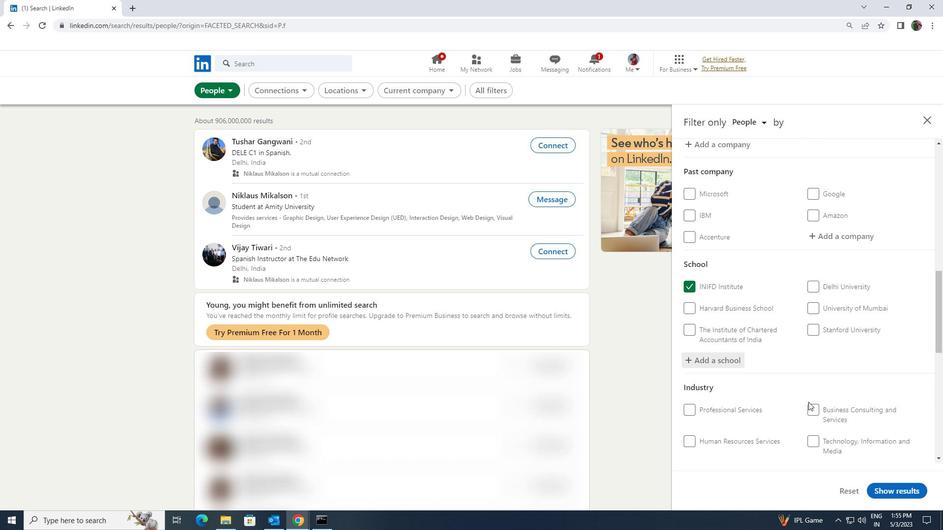 
Action: Mouse scrolled (808, 401) with delta (0, 0)
Screenshot: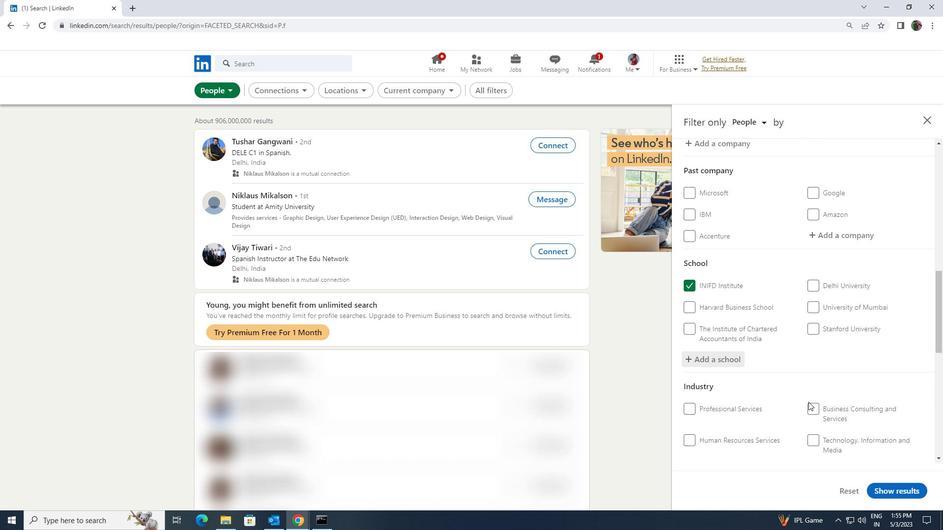 
Action: Mouse moved to (820, 374)
Screenshot: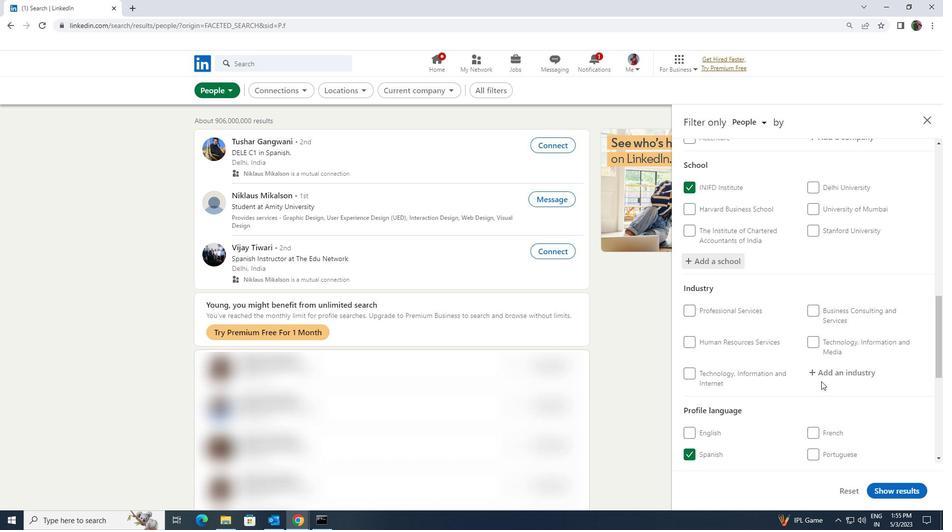 
Action: Mouse pressed left at (820, 374)
Screenshot: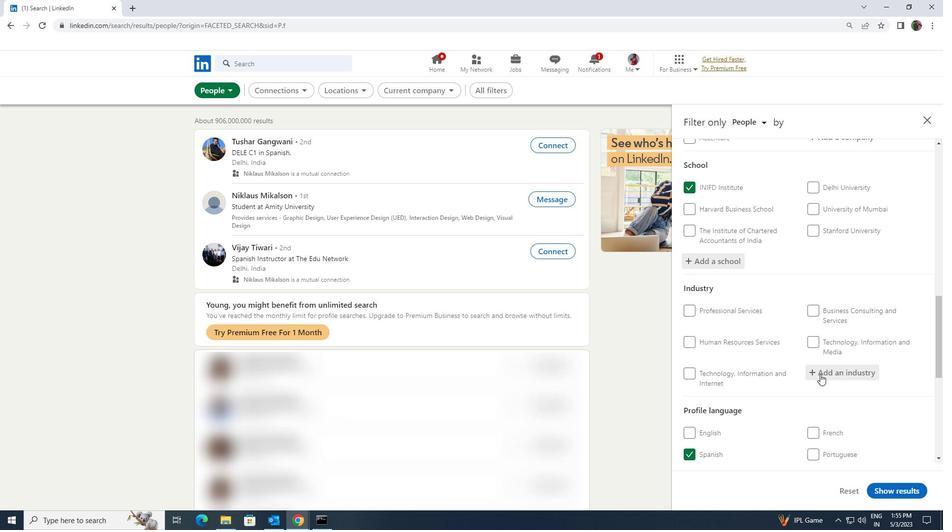 
Action: Key pressed <Key.shift><Key.shift>ELECTRIC<Key.space><Key.shift>LIGHTING
Screenshot: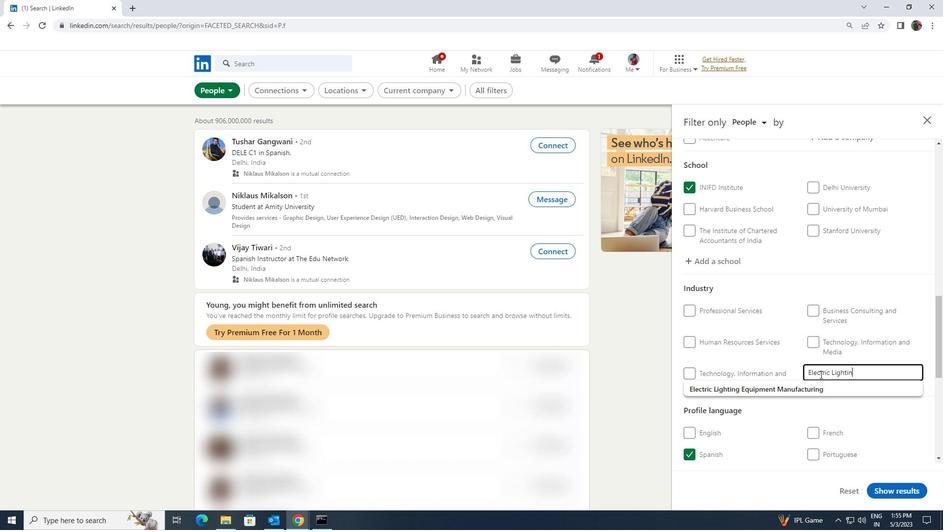 
Action: Mouse moved to (811, 384)
Screenshot: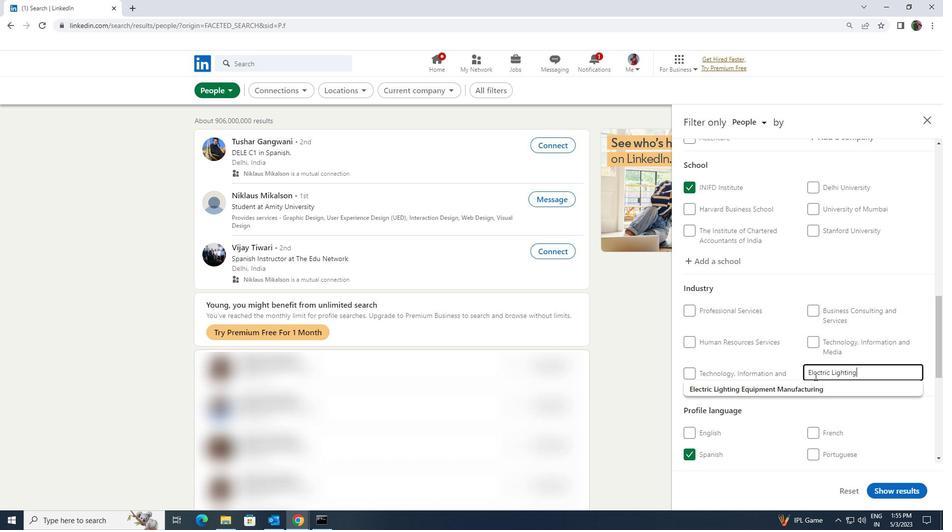 
Action: Mouse pressed left at (811, 384)
Screenshot: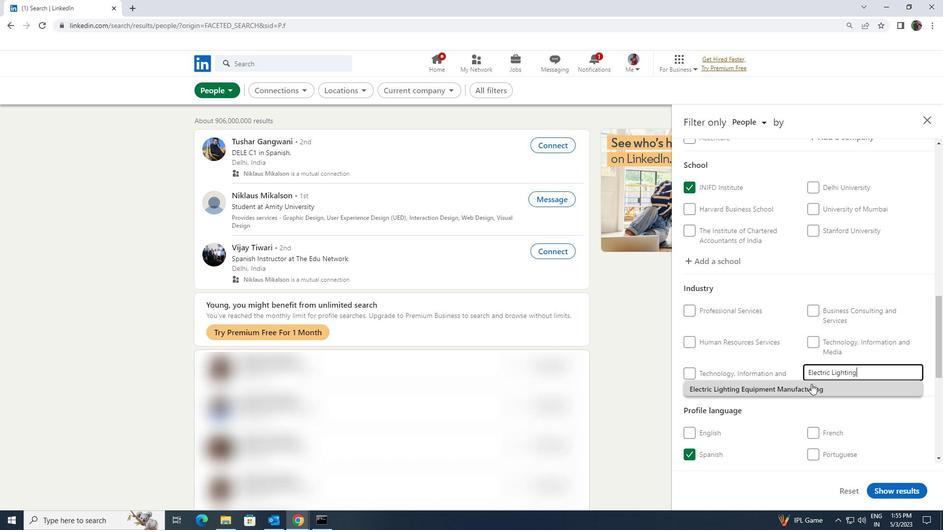 
Action: Mouse scrolled (811, 383) with delta (0, 0)
Screenshot: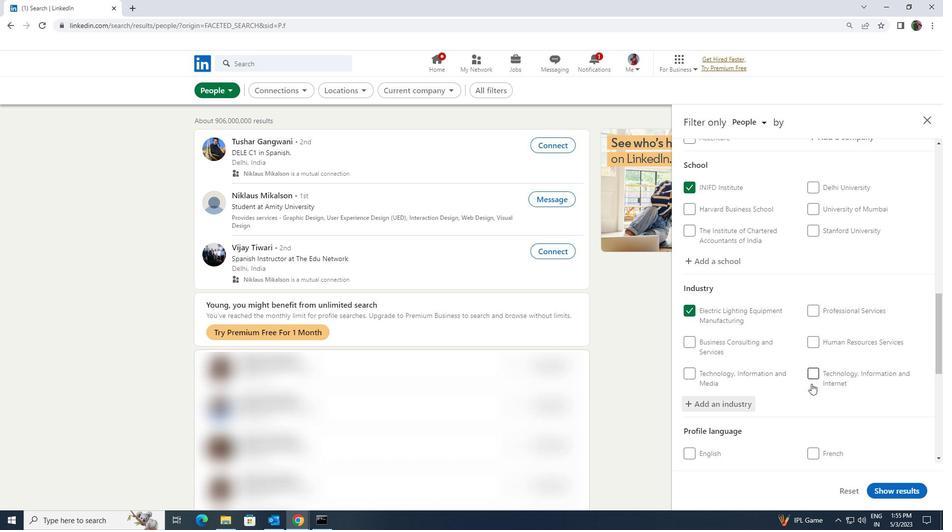 
Action: Mouse scrolled (811, 383) with delta (0, 0)
Screenshot: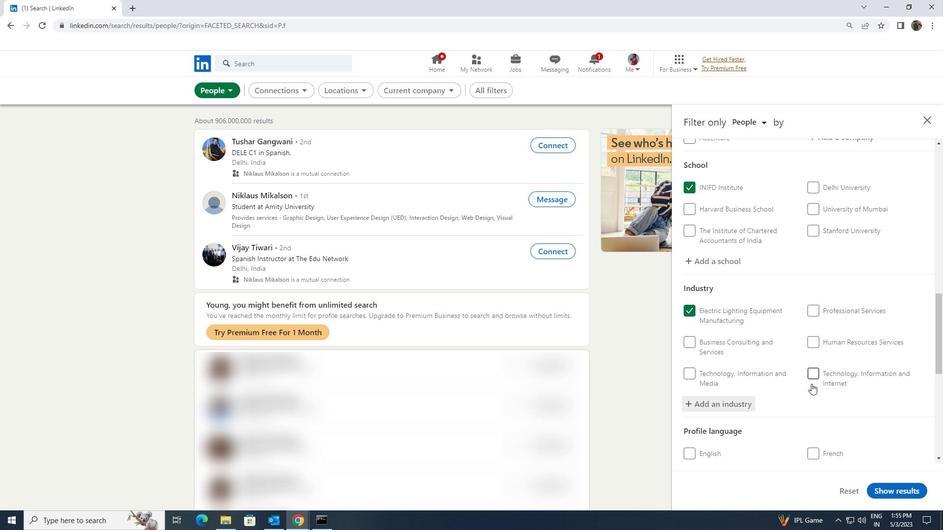 
Action: Mouse scrolled (811, 383) with delta (0, 0)
Screenshot: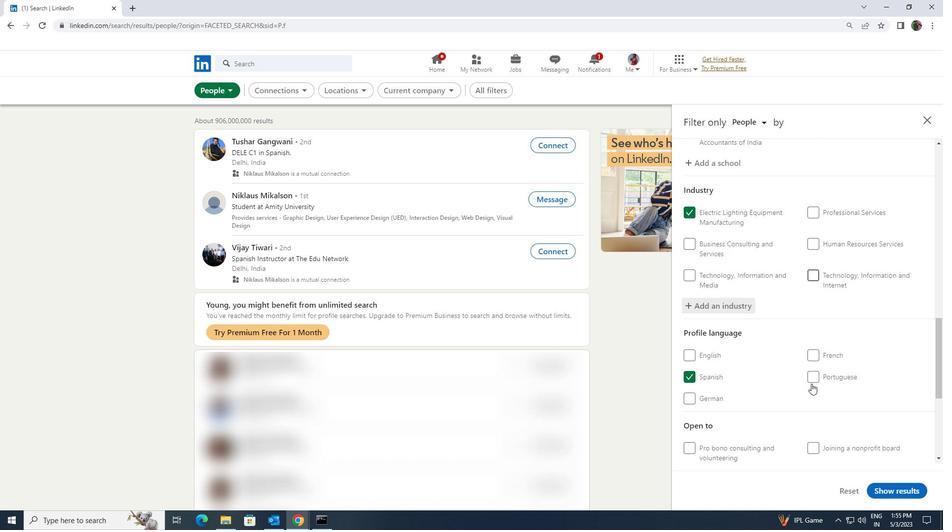
Action: Mouse scrolled (811, 383) with delta (0, 0)
Screenshot: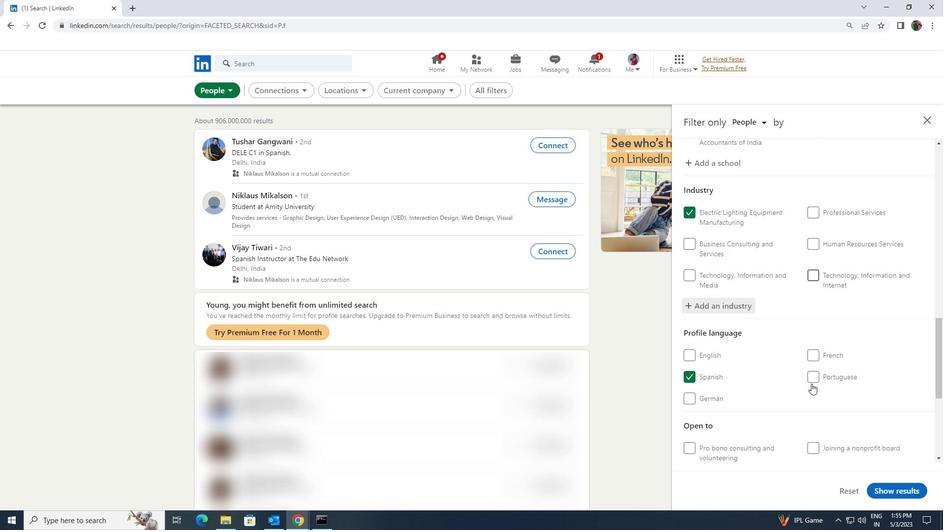 
Action: Mouse scrolled (811, 383) with delta (0, 0)
Screenshot: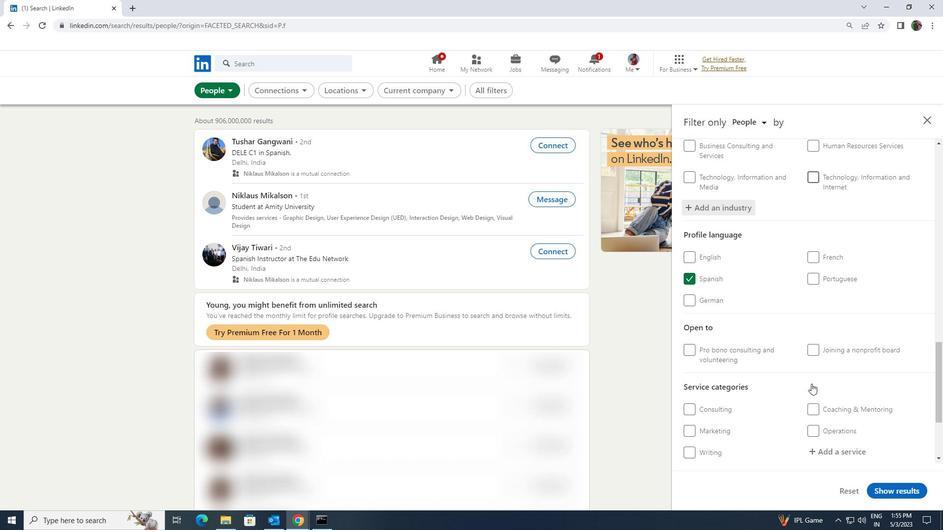 
Action: Mouse moved to (826, 408)
Screenshot: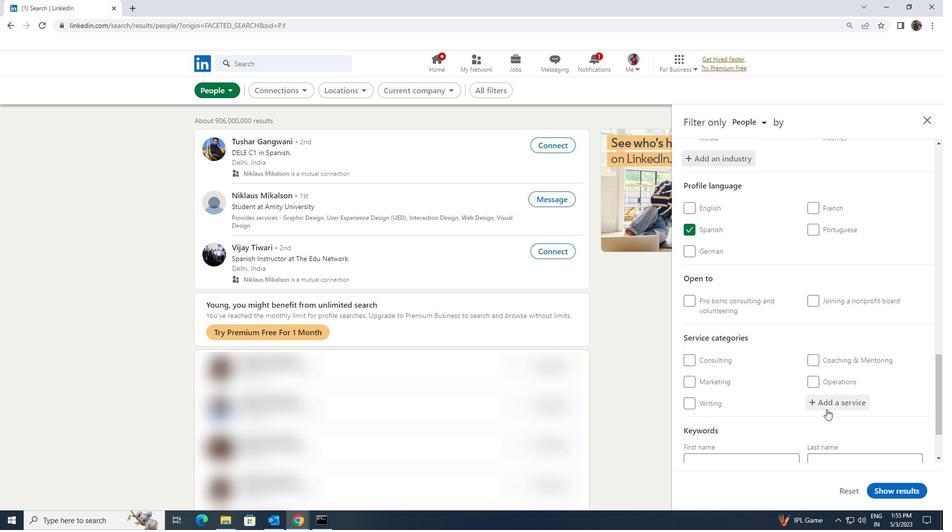 
Action: Mouse pressed left at (826, 408)
Screenshot: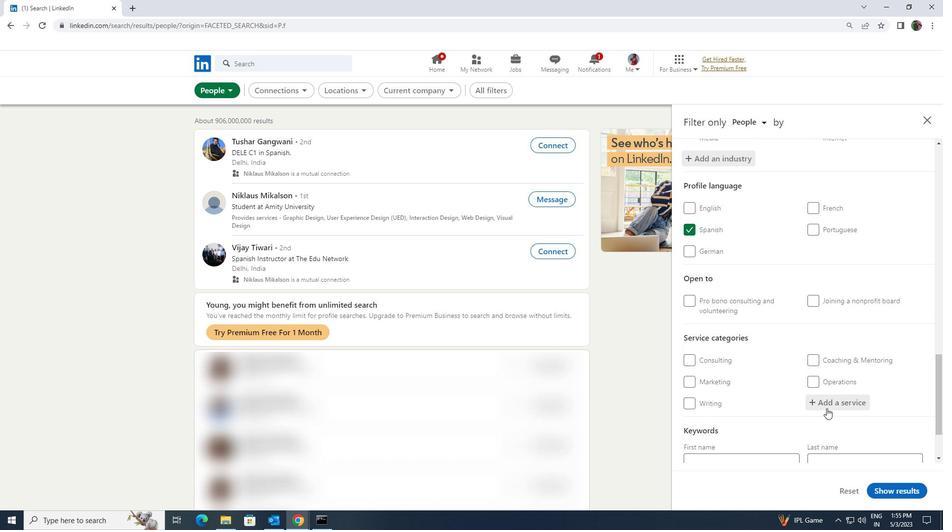 
Action: Key pressed <Key.shift><Key.shift><Key.shift><Key.shift>SOFTWARE
Screenshot: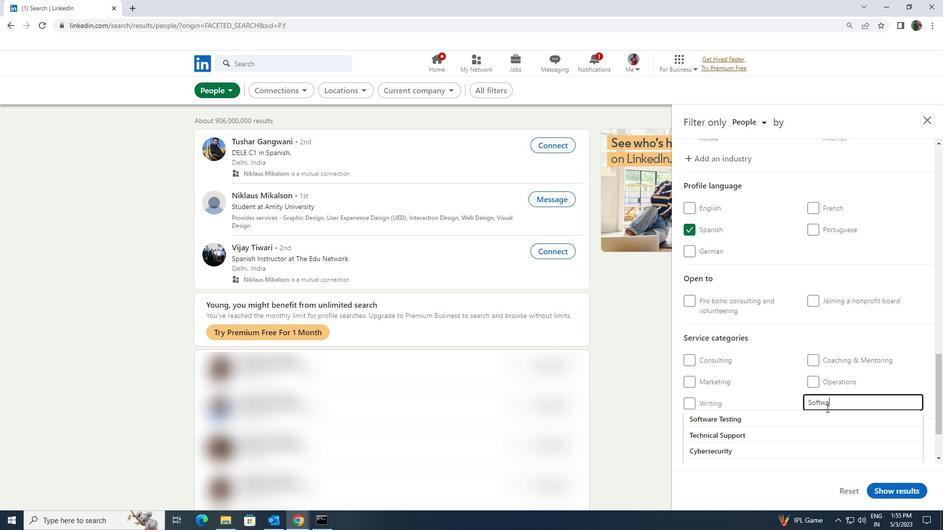 
Action: Mouse moved to (821, 412)
Screenshot: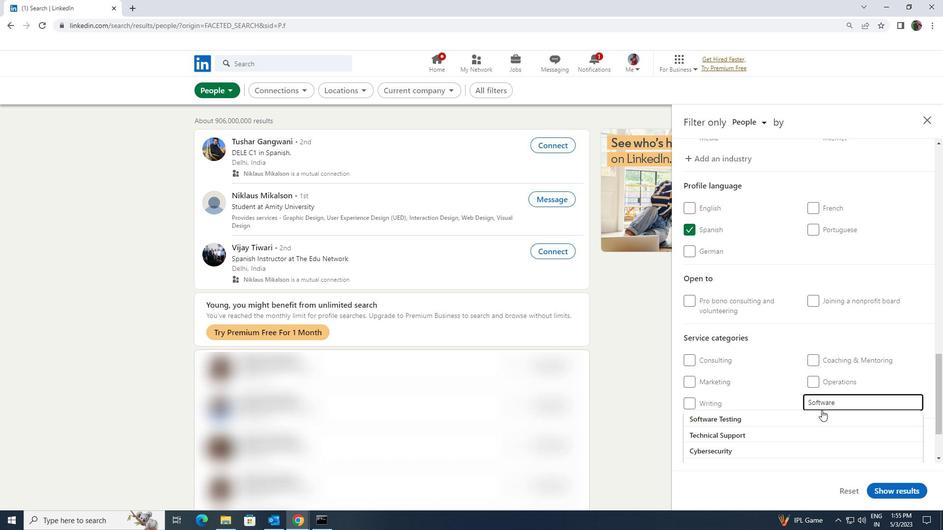 
Action: Mouse pressed left at (821, 412)
Screenshot: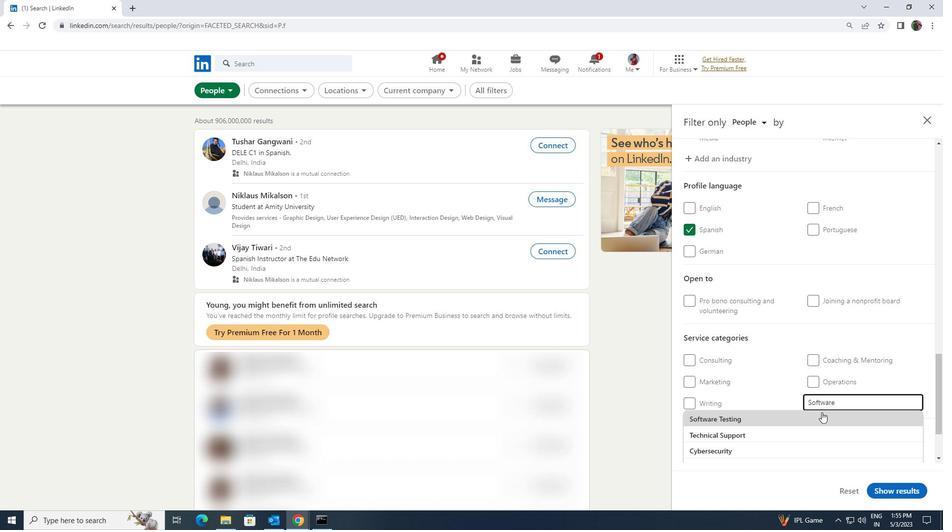 
Action: Mouse scrolled (821, 412) with delta (0, 0)
Screenshot: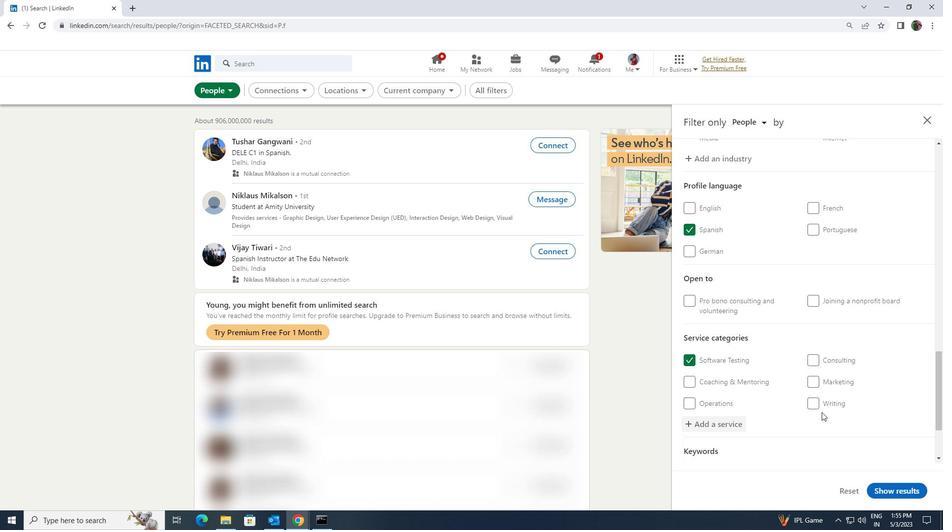 
Action: Mouse scrolled (821, 412) with delta (0, 0)
Screenshot: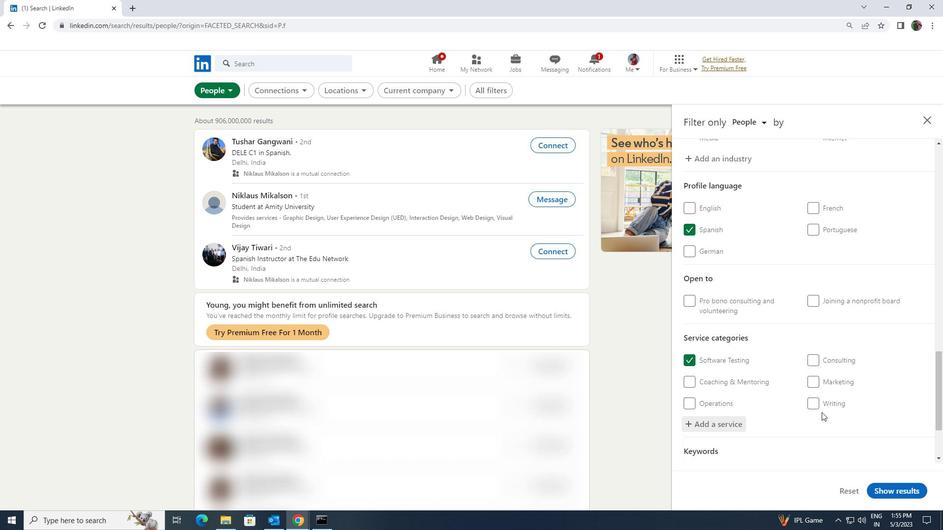 
Action: Mouse moved to (792, 416)
Screenshot: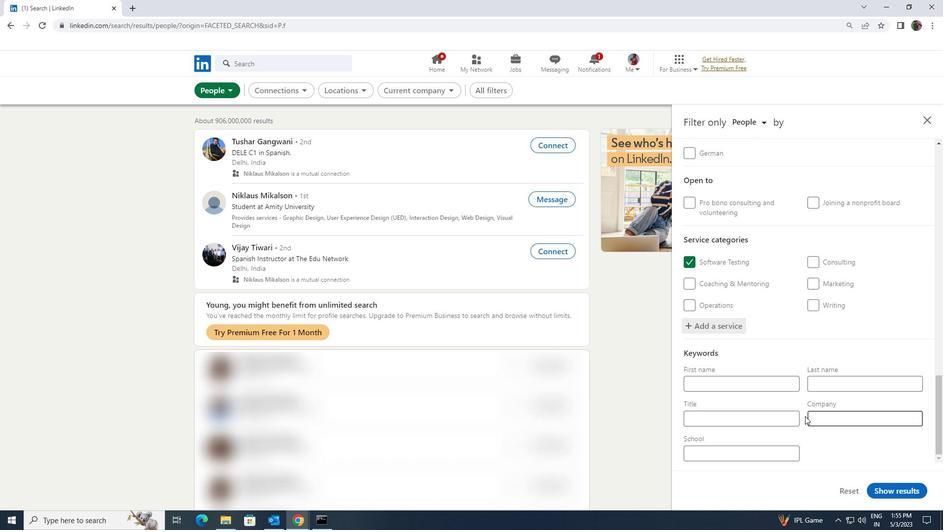 
Action: Mouse pressed left at (792, 416)
Screenshot: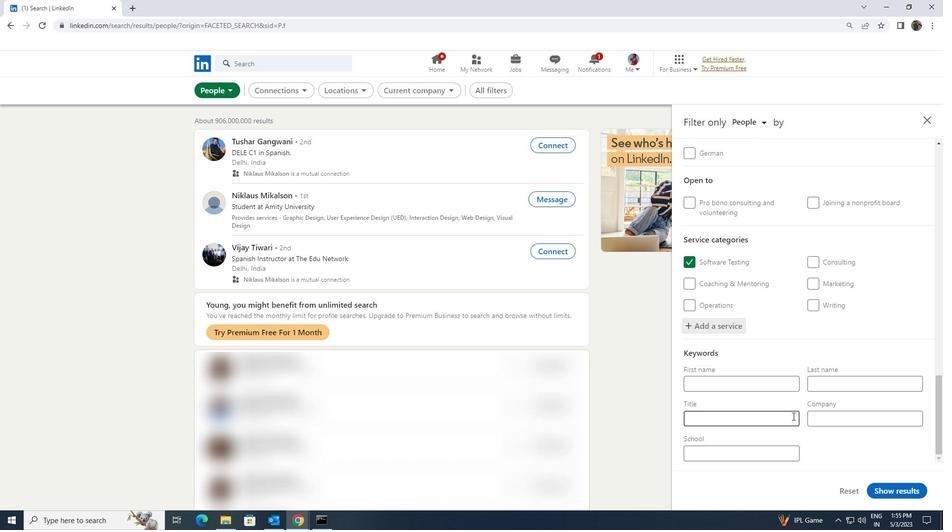 
Action: Key pressed <Key.shift>BARISTA
Screenshot: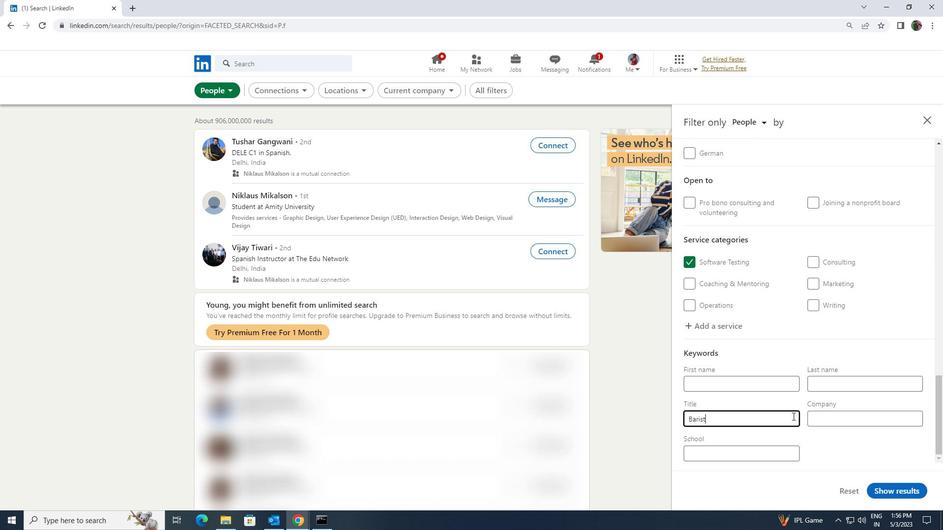 
Action: Mouse moved to (907, 495)
Screenshot: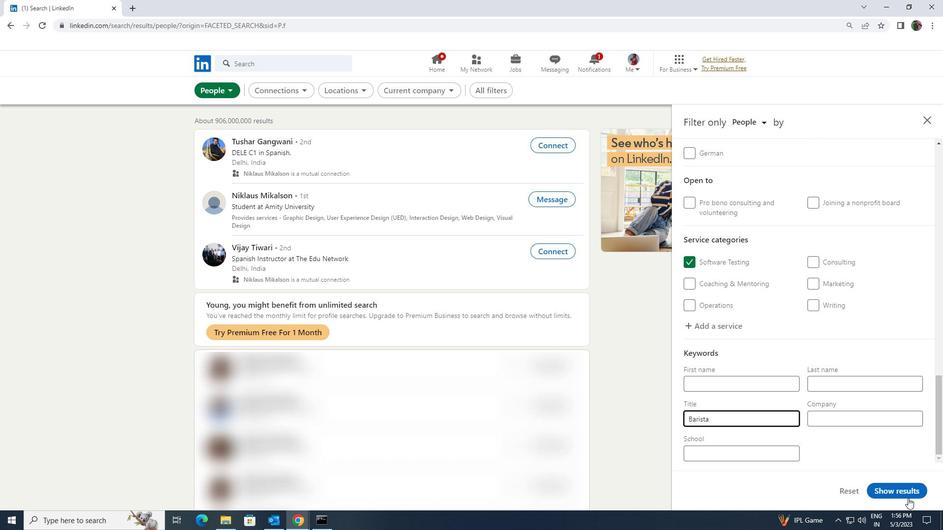 
Action: Mouse pressed left at (907, 495)
Screenshot: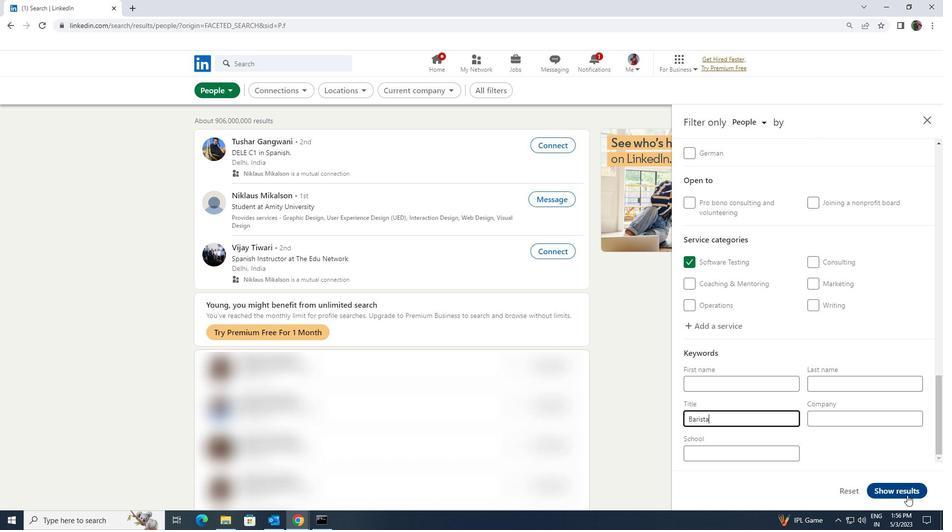 
